 Task: Search one way flight ticket for 2 adults, 2 children, 2 infants in seat in first from Owensboro: Owensborodaviess County Regional Airport to Rockford: Chicago Rockford International Airport(was Northwest Chicagoland Regional Airport At Rockford) on 5-1-2023. Choice of flights is Delta. Number of bags: 2 checked bags. Price is upto 76000. Outbound departure time preference is 18:00.
Action: Mouse moved to (207, 299)
Screenshot: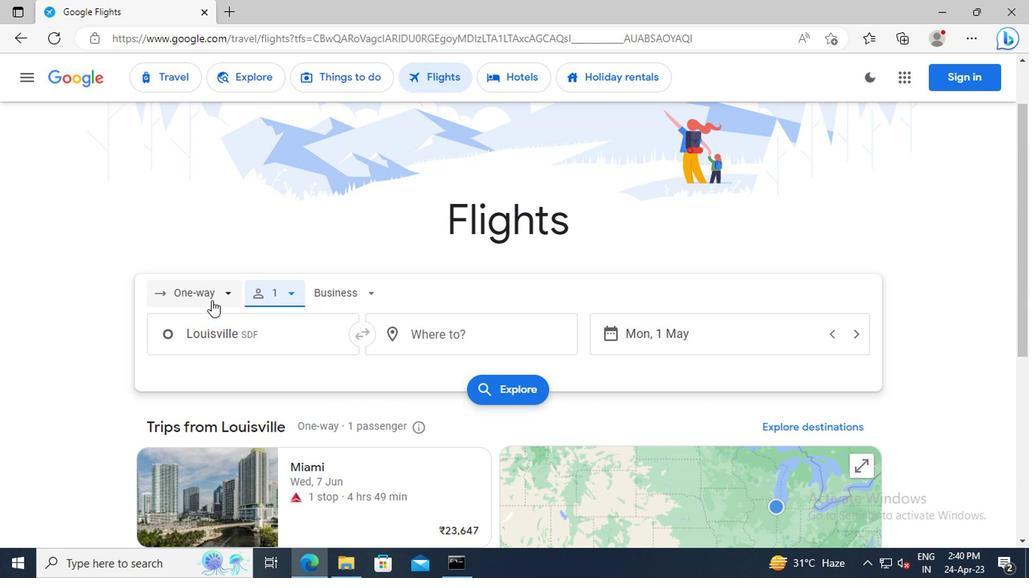 
Action: Mouse pressed left at (207, 299)
Screenshot: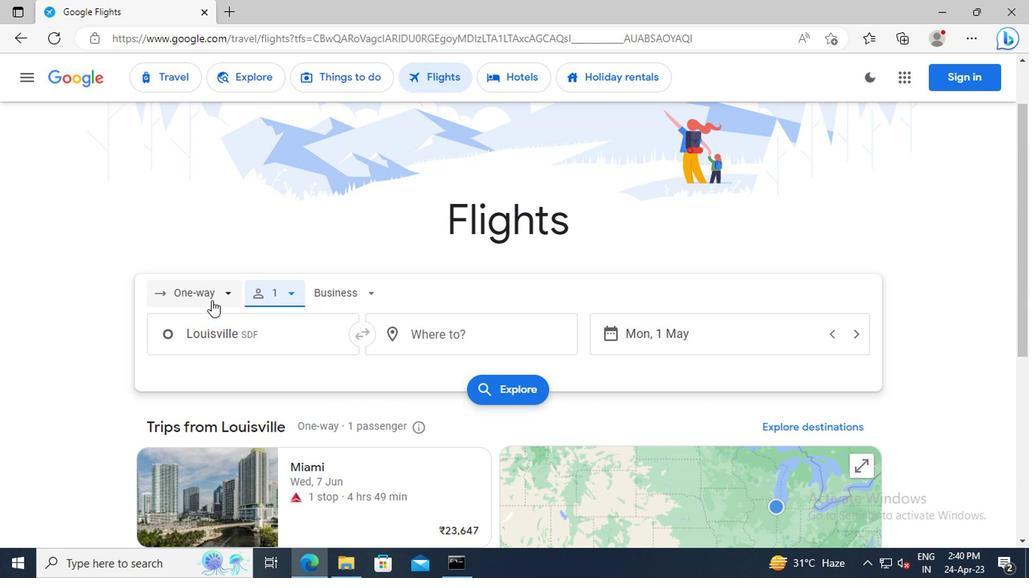 
Action: Mouse moved to (207, 367)
Screenshot: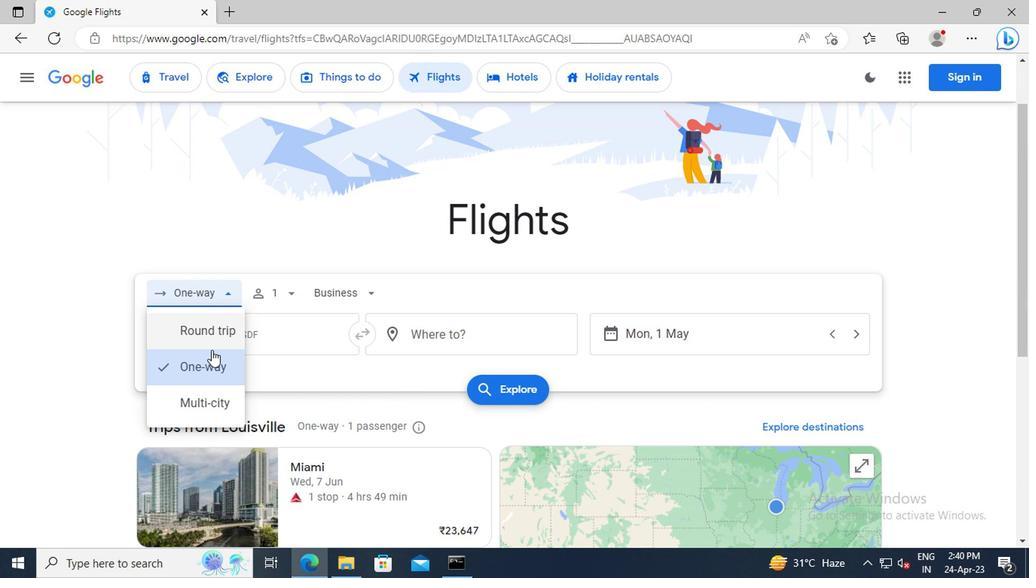 
Action: Mouse pressed left at (207, 367)
Screenshot: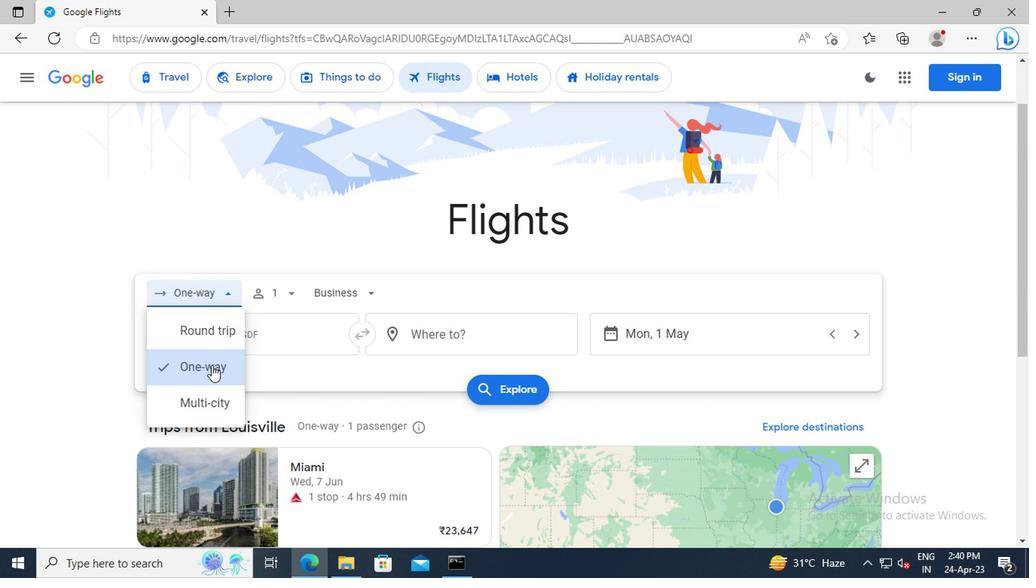
Action: Mouse moved to (284, 292)
Screenshot: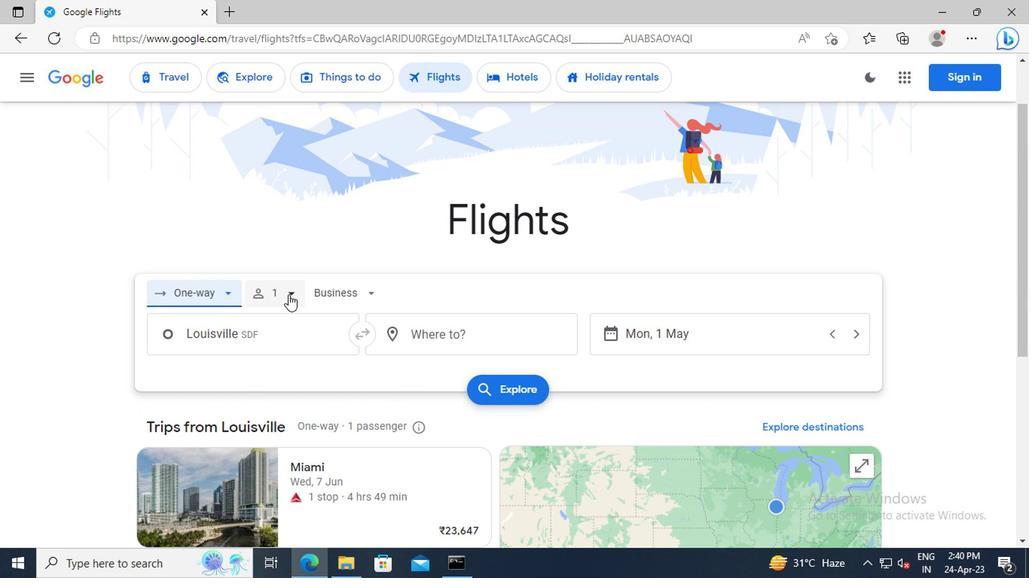 
Action: Mouse pressed left at (284, 292)
Screenshot: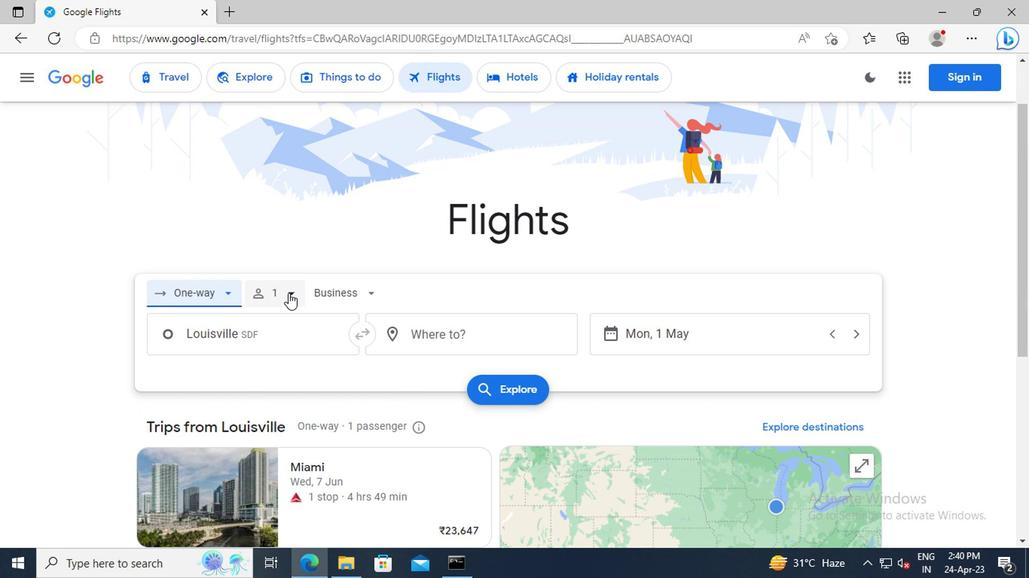 
Action: Mouse moved to (405, 334)
Screenshot: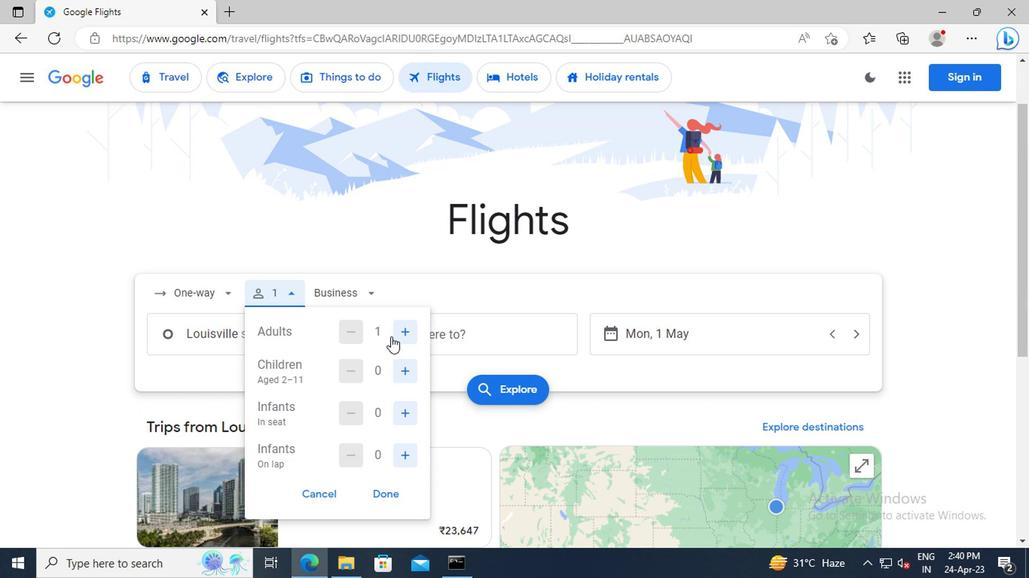 
Action: Mouse pressed left at (405, 334)
Screenshot: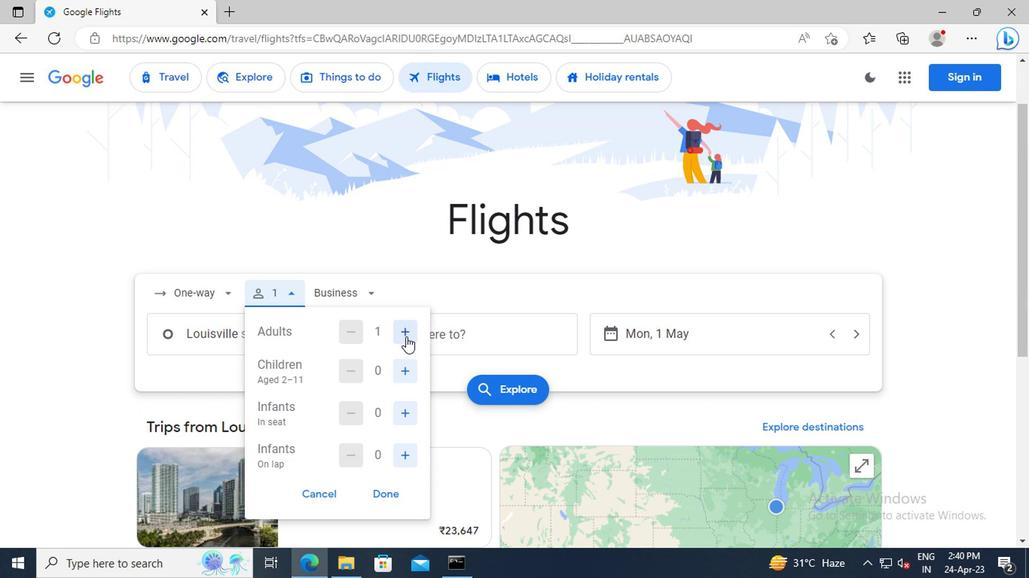 
Action: Mouse moved to (407, 368)
Screenshot: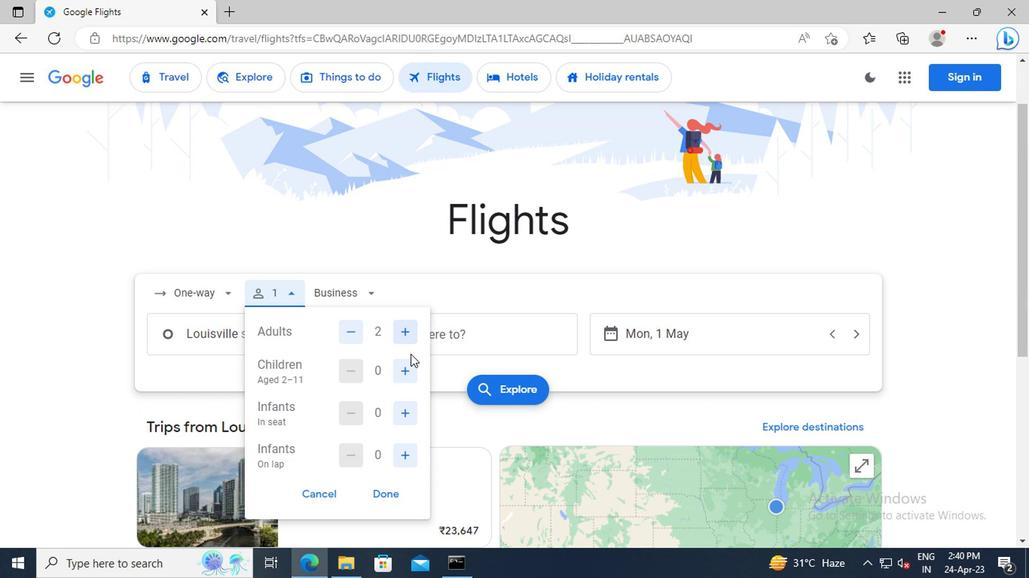 
Action: Mouse pressed left at (407, 368)
Screenshot: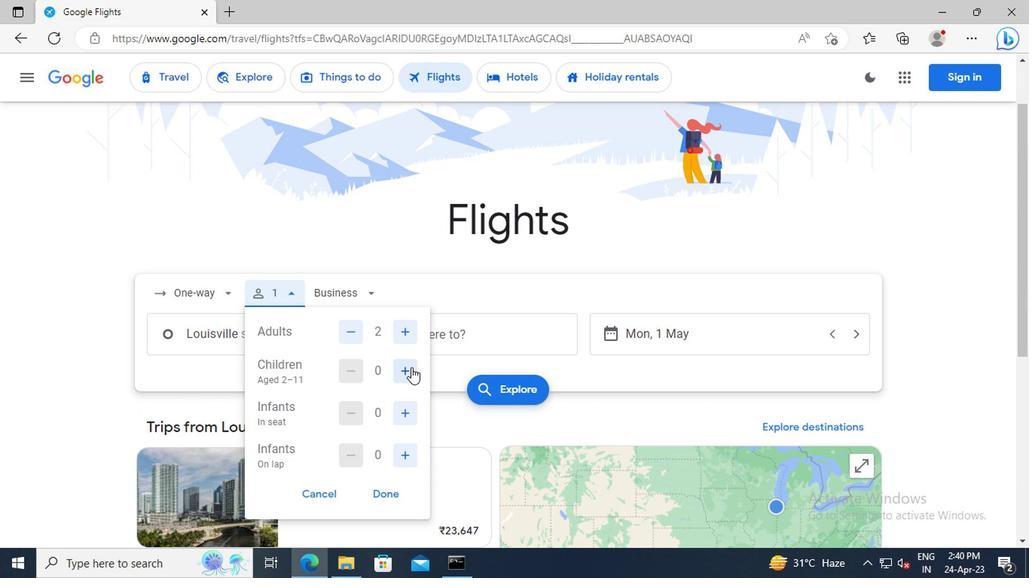 
Action: Mouse pressed left at (407, 368)
Screenshot: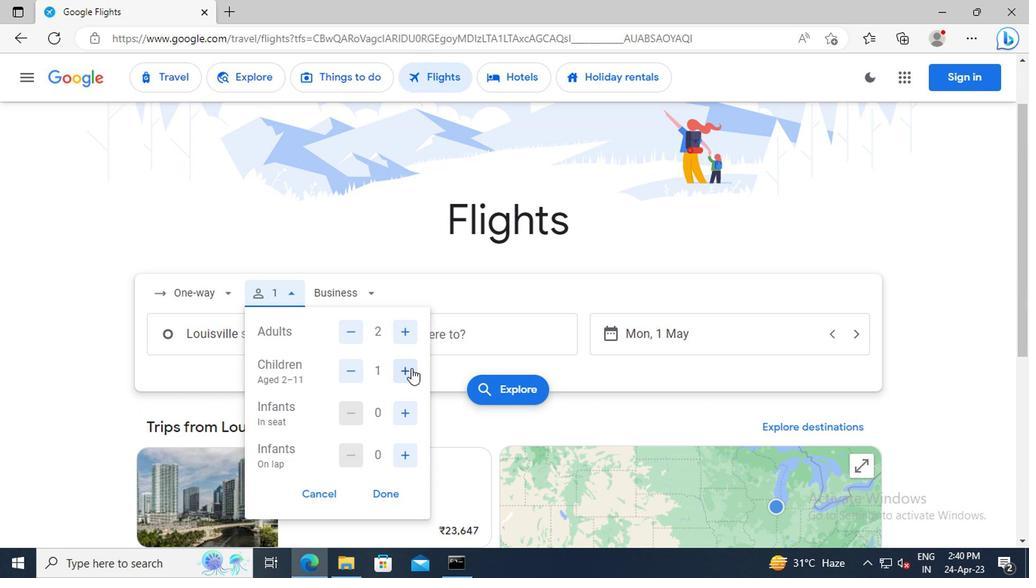 
Action: Mouse moved to (398, 410)
Screenshot: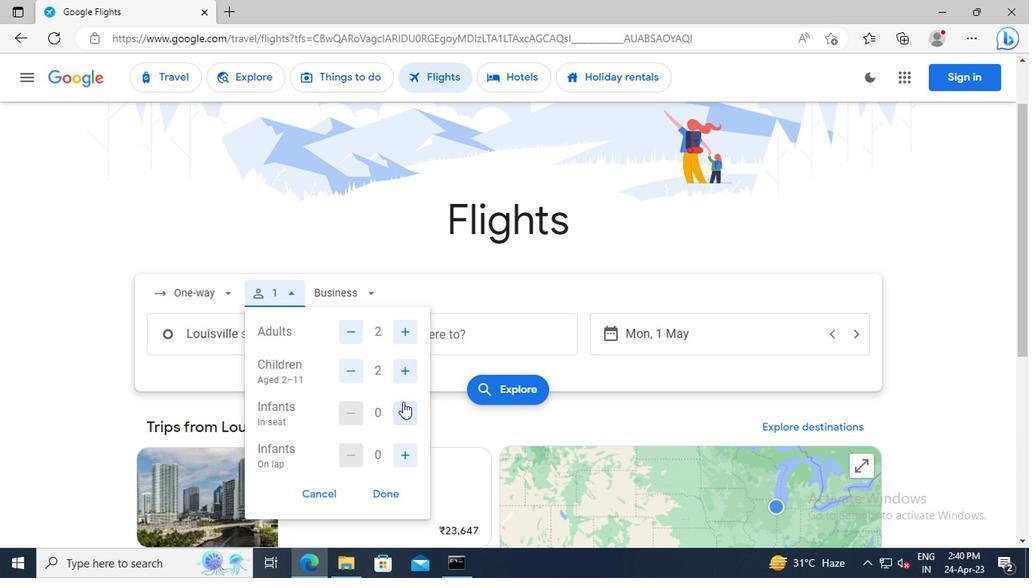 
Action: Mouse pressed left at (398, 410)
Screenshot: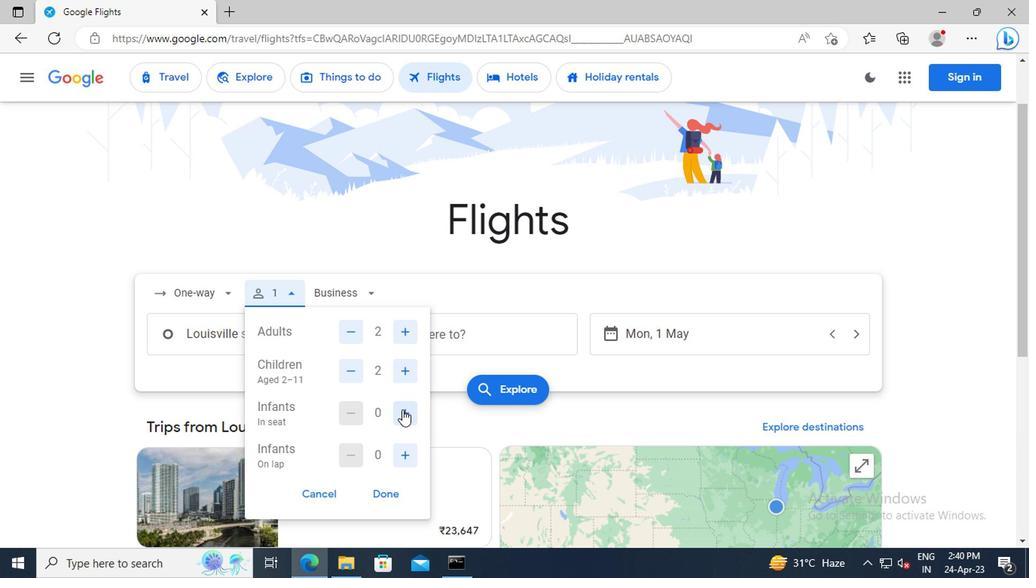 
Action: Mouse pressed left at (398, 410)
Screenshot: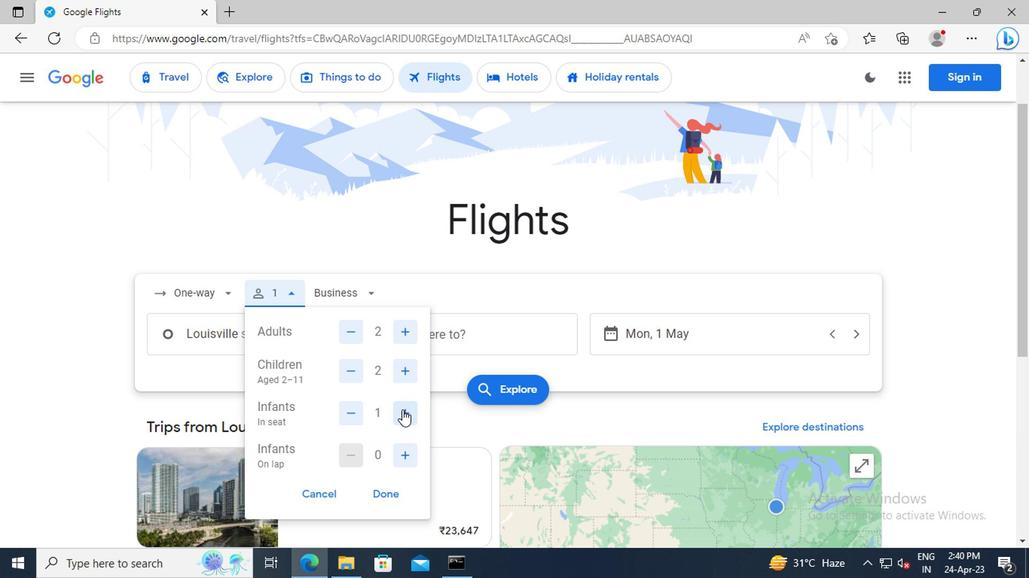 
Action: Mouse moved to (377, 494)
Screenshot: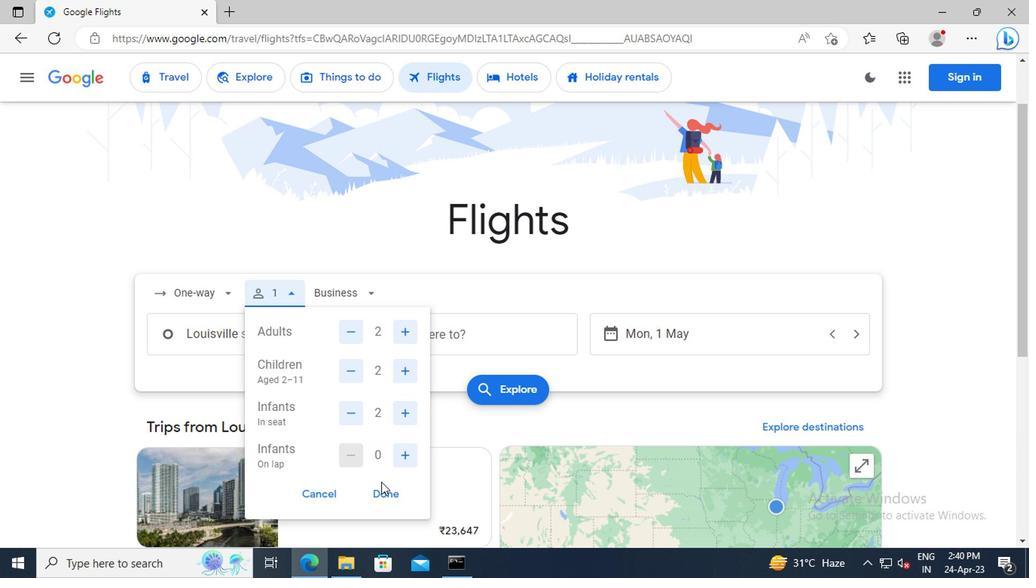
Action: Mouse pressed left at (377, 494)
Screenshot: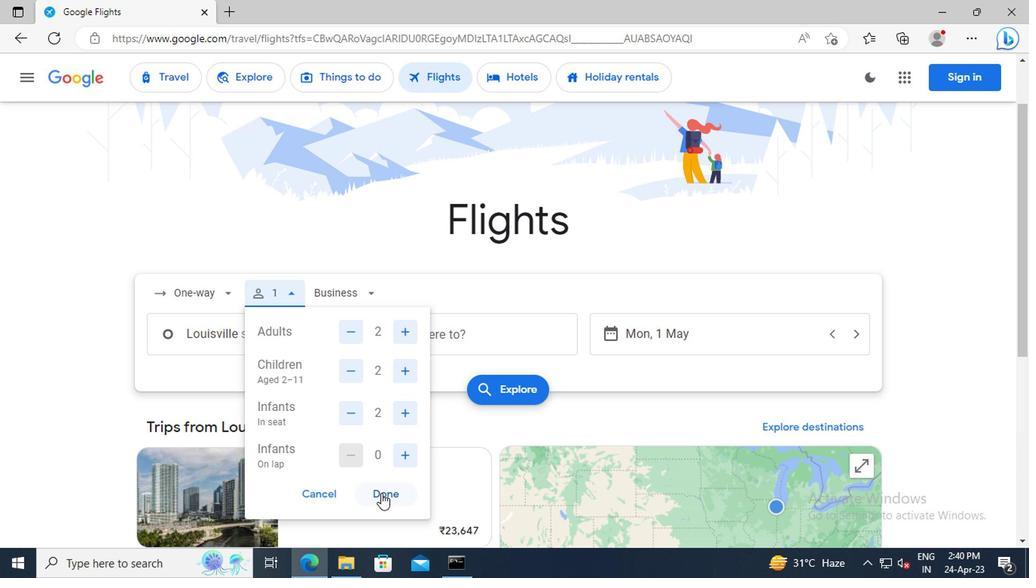 
Action: Mouse moved to (357, 294)
Screenshot: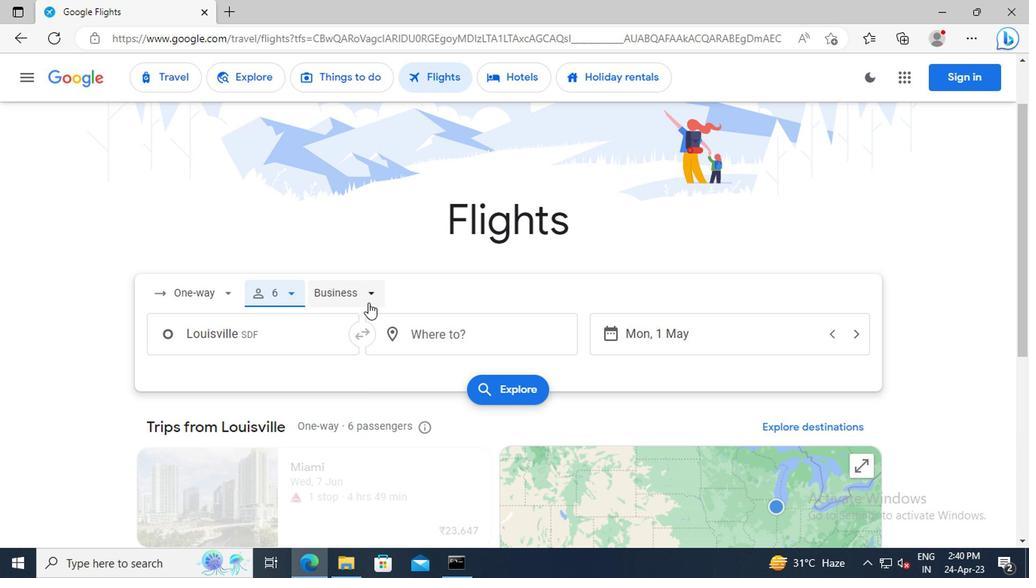 
Action: Mouse pressed left at (357, 294)
Screenshot: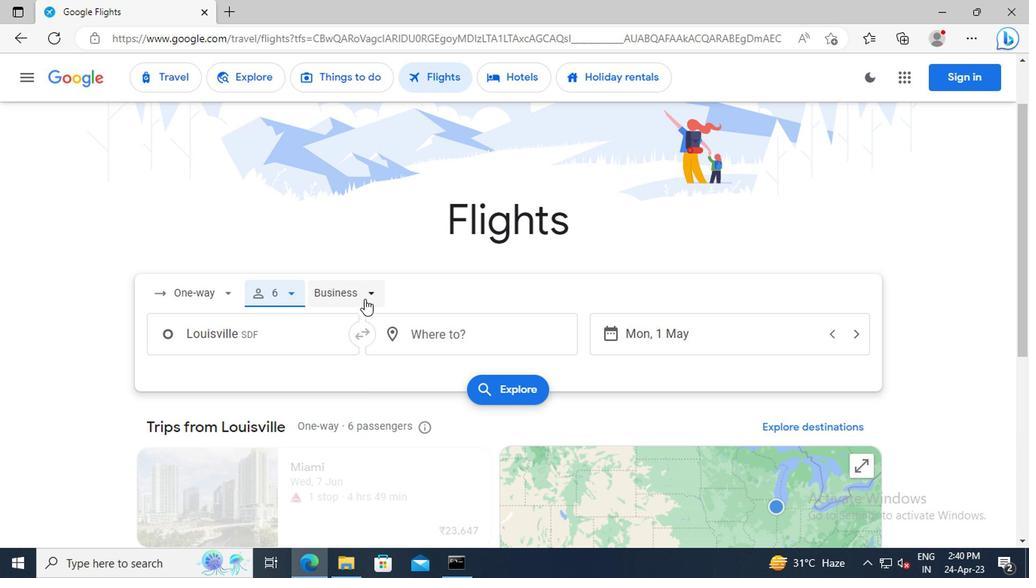 
Action: Mouse moved to (363, 437)
Screenshot: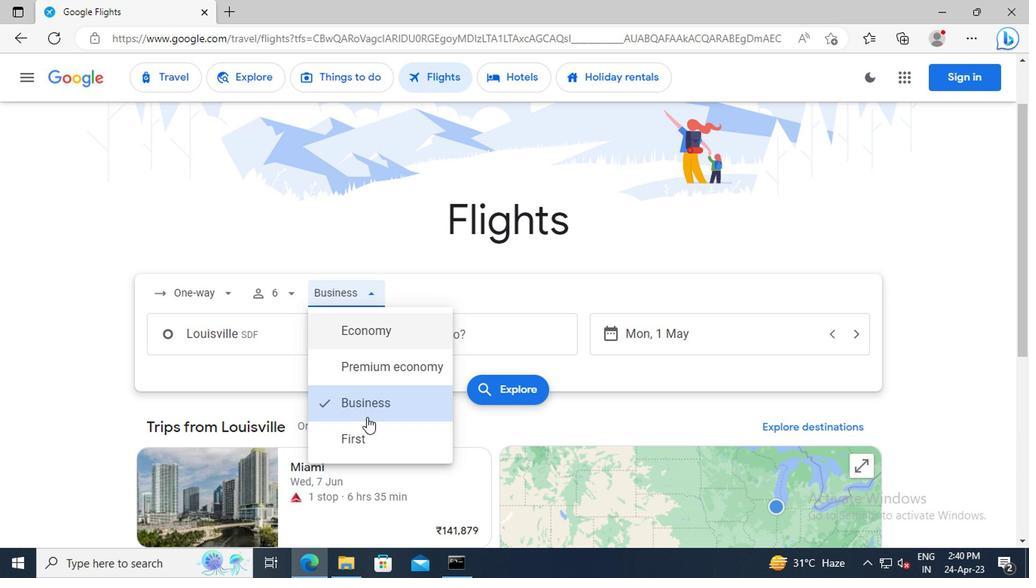 
Action: Mouse pressed left at (363, 437)
Screenshot: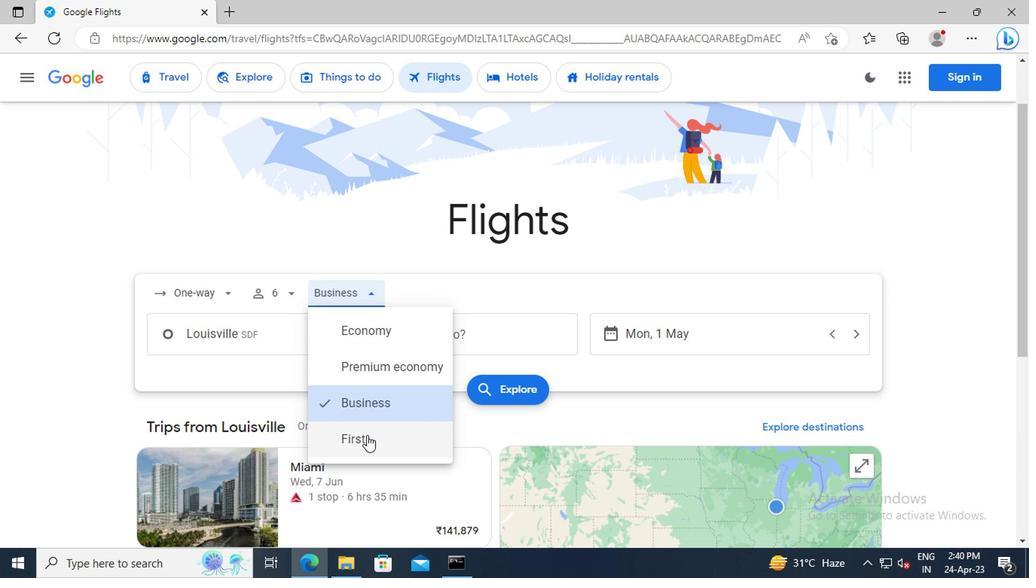 
Action: Mouse moved to (271, 339)
Screenshot: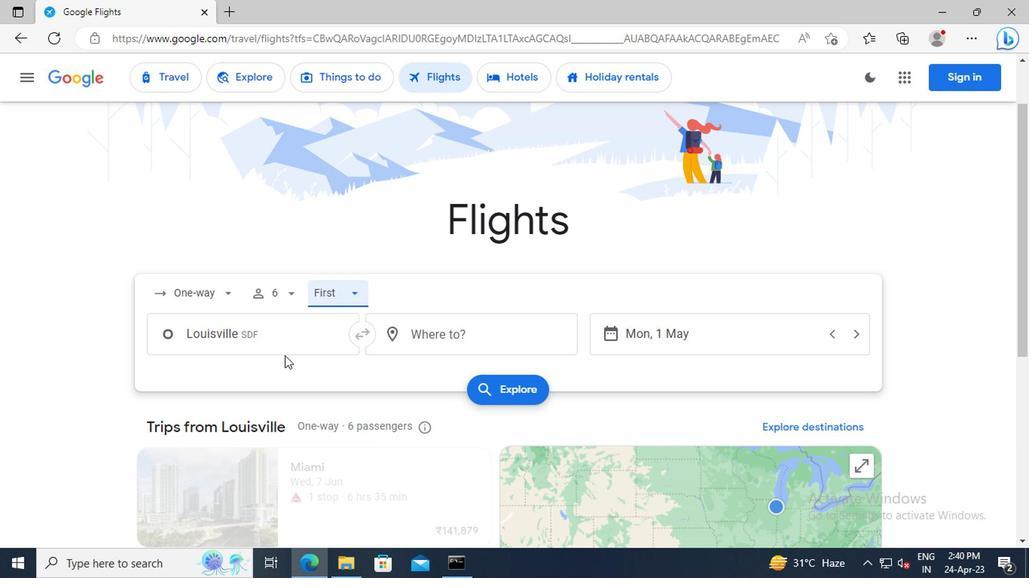 
Action: Mouse pressed left at (271, 339)
Screenshot: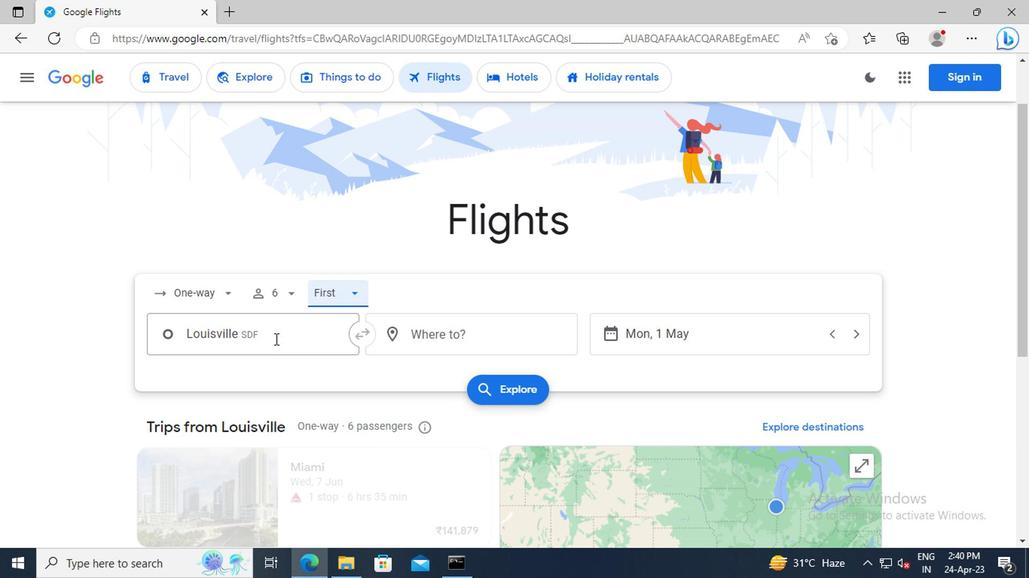 
Action: Key pressed <Key.shift>OWENSBORODAVIESS<Key.space>
Screenshot: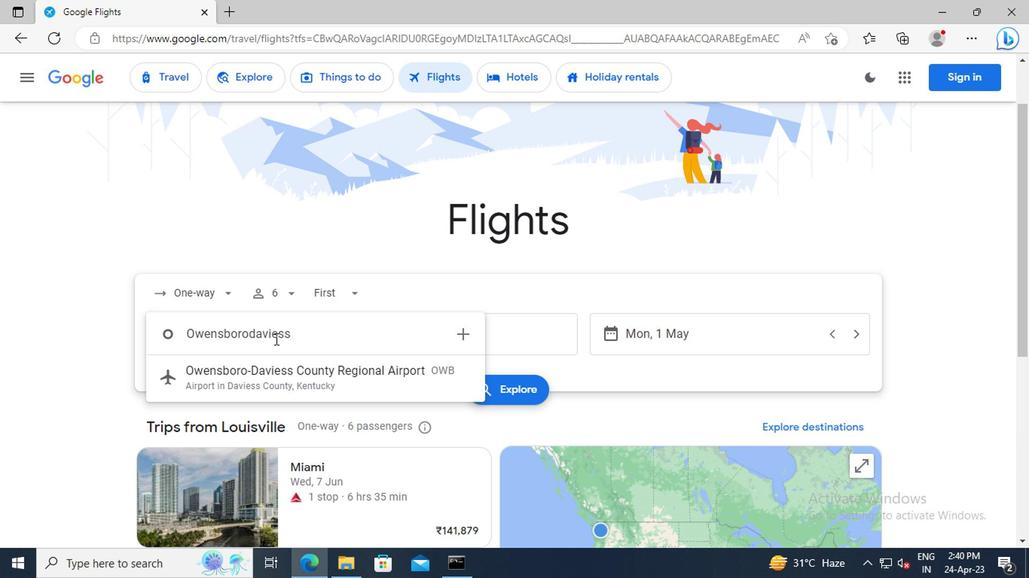 
Action: Mouse moved to (281, 376)
Screenshot: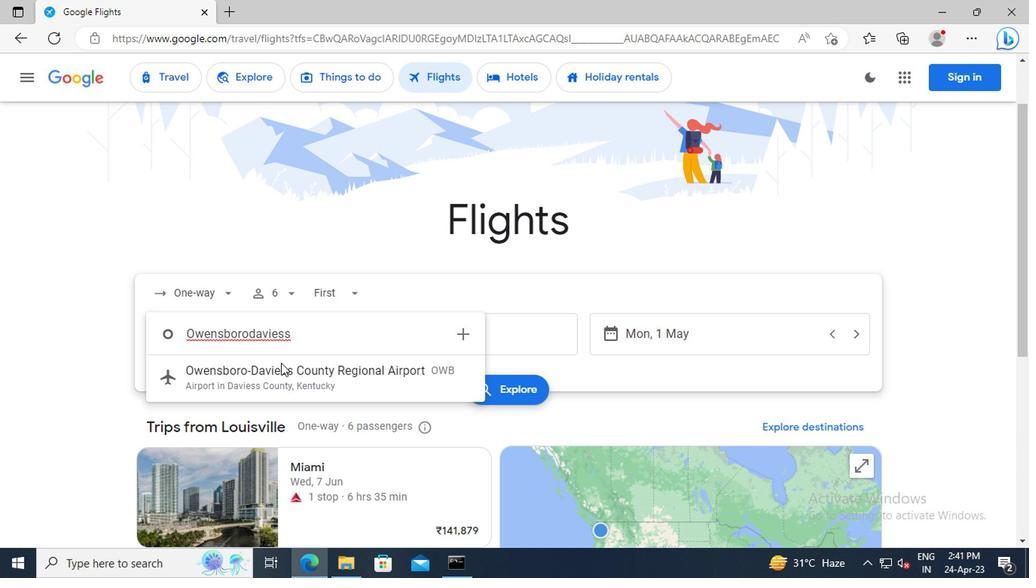 
Action: Mouse pressed left at (281, 376)
Screenshot: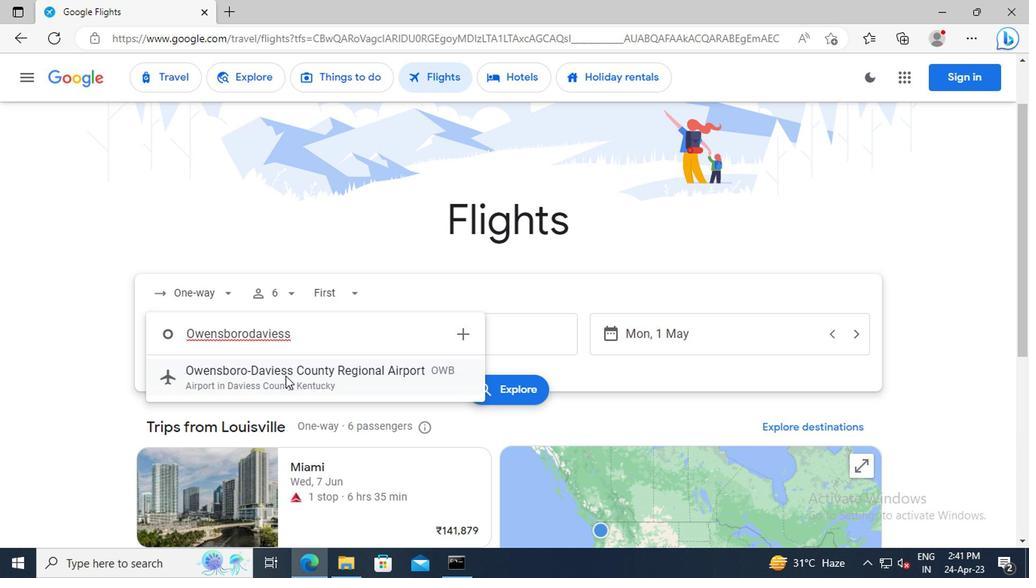 
Action: Mouse moved to (443, 339)
Screenshot: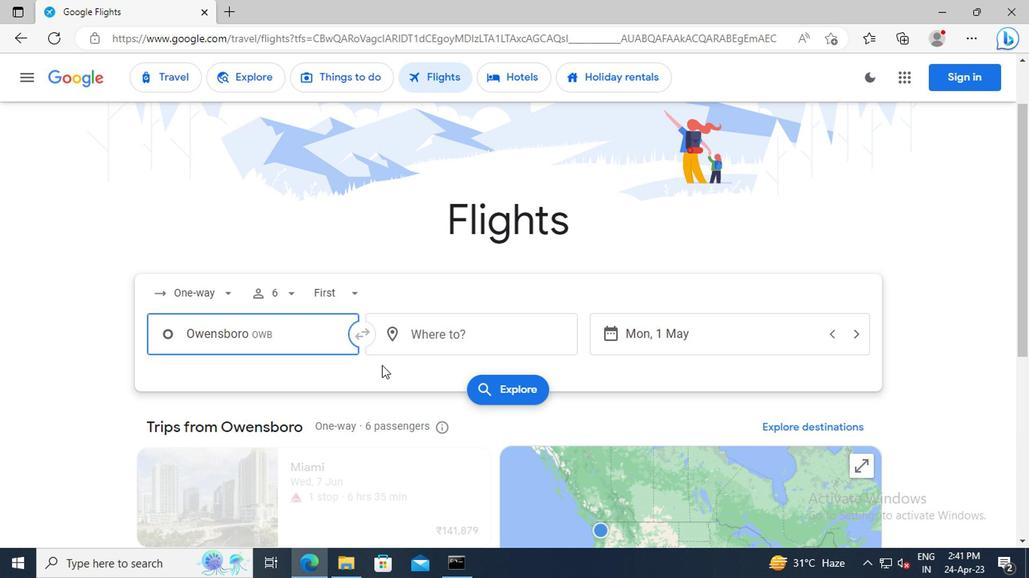 
Action: Mouse pressed left at (443, 339)
Screenshot: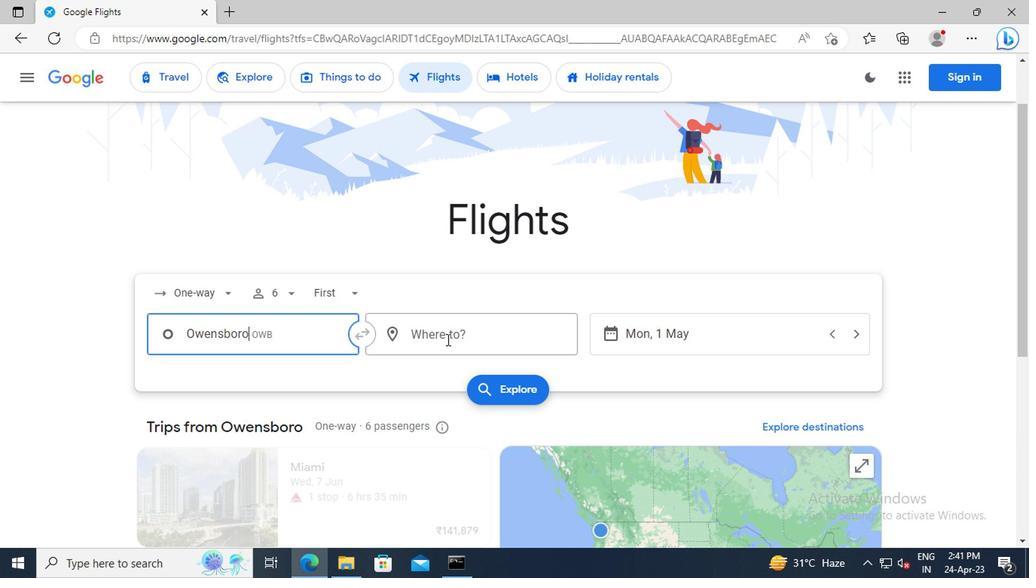 
Action: Key pressed <Key.shift>CHICAGO<Key.space><Key.shift>RO
Screenshot: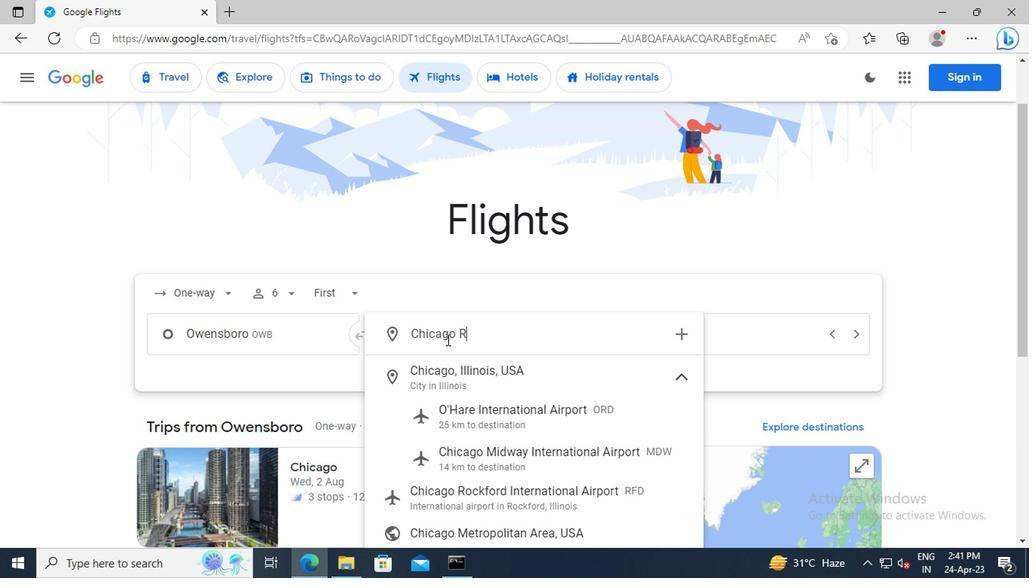 
Action: Mouse moved to (475, 380)
Screenshot: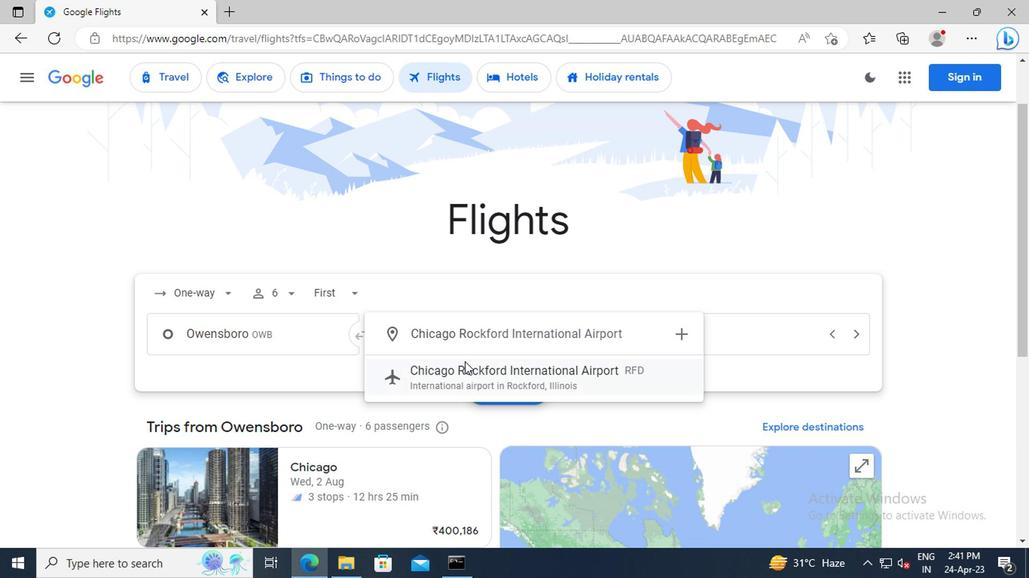 
Action: Mouse pressed left at (475, 380)
Screenshot: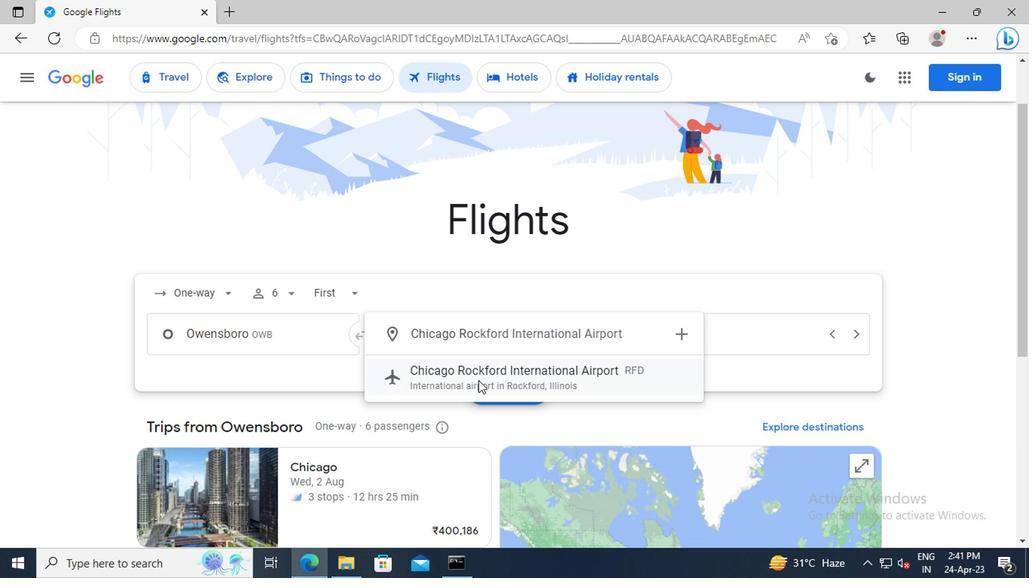 
Action: Mouse moved to (723, 342)
Screenshot: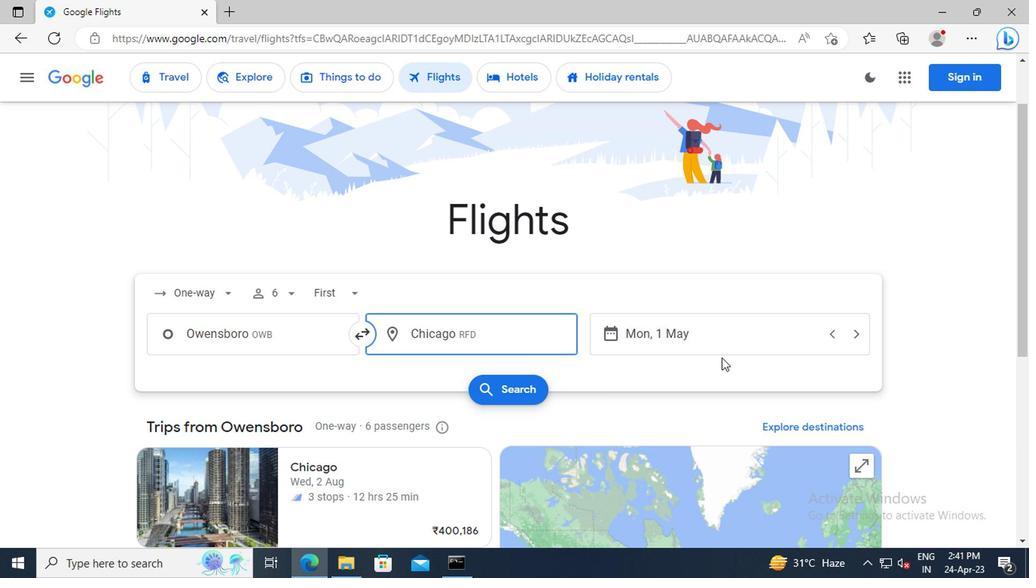 
Action: Mouse pressed left at (723, 342)
Screenshot: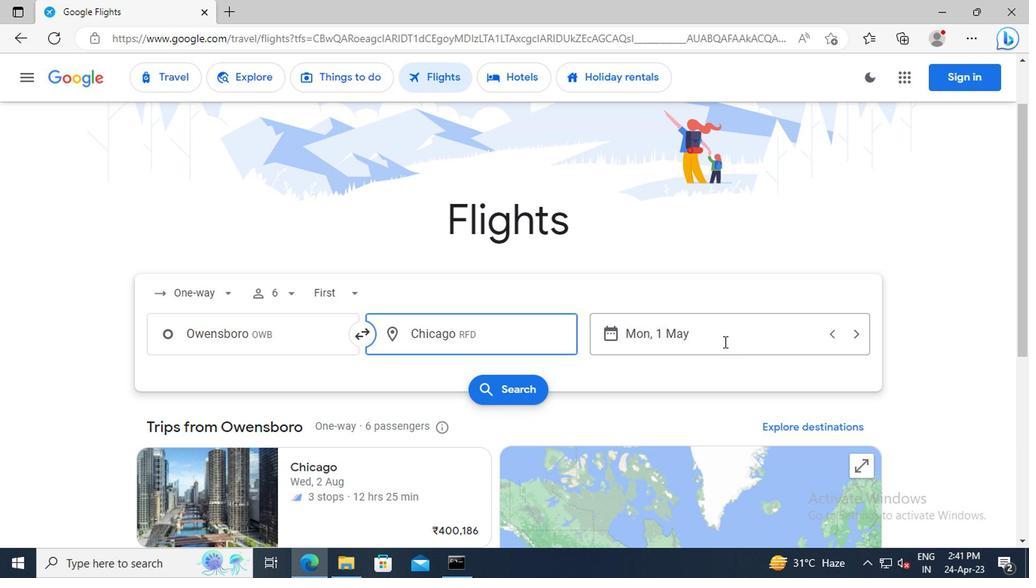 
Action: Key pressed 1<Key.space>MAY<Key.enter>
Screenshot: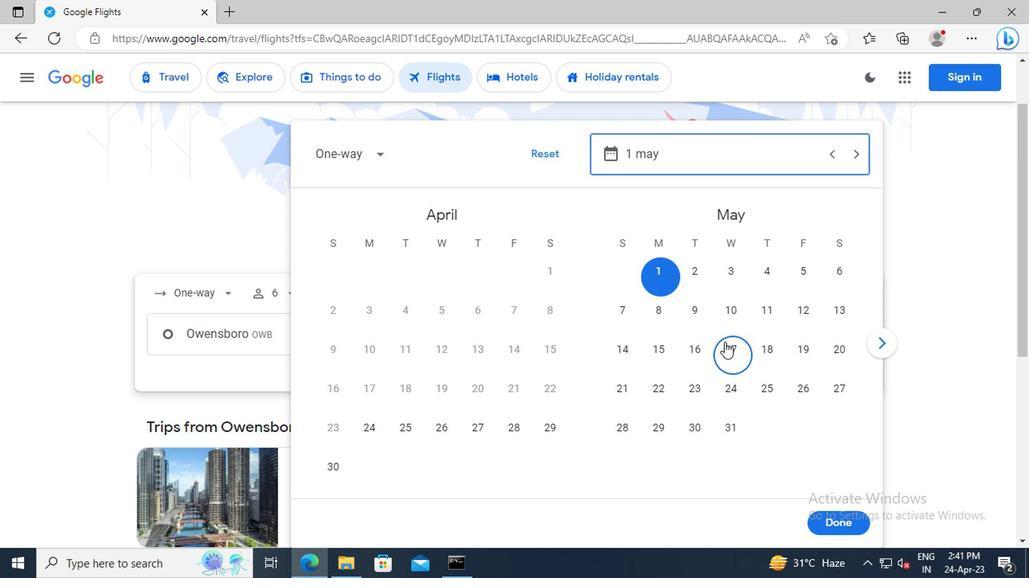 
Action: Mouse moved to (835, 518)
Screenshot: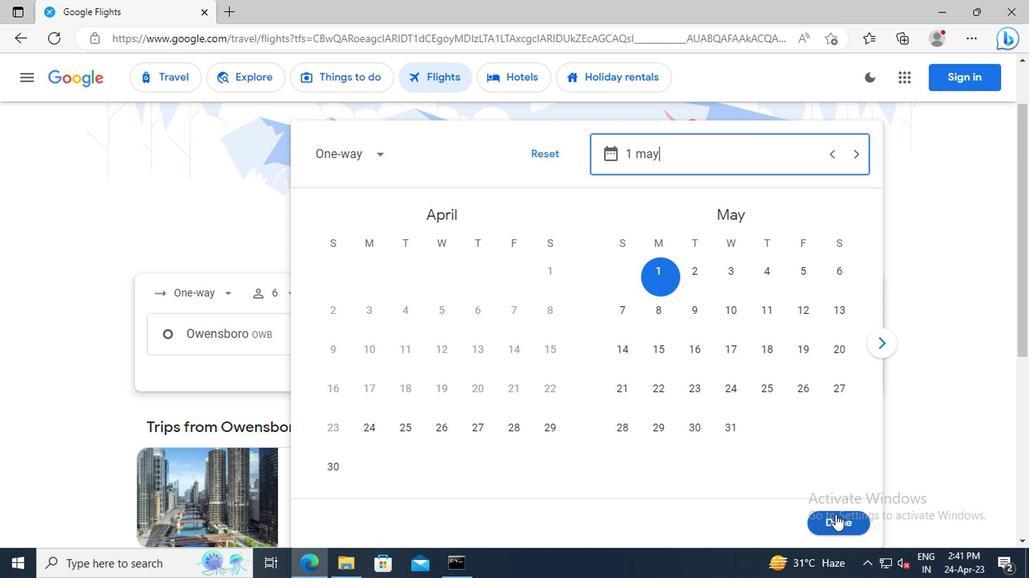 
Action: Mouse pressed left at (835, 518)
Screenshot: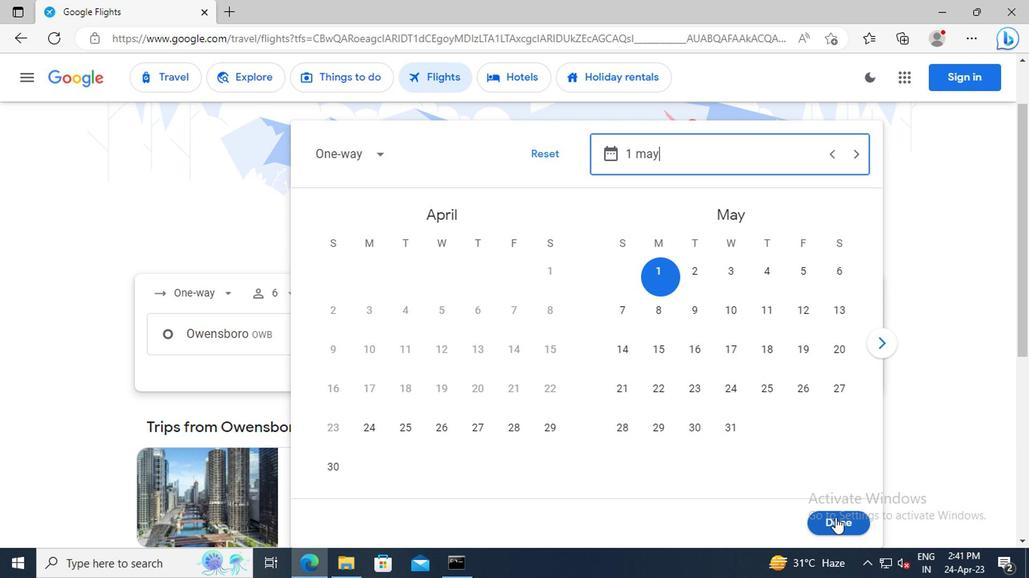 
Action: Mouse moved to (525, 394)
Screenshot: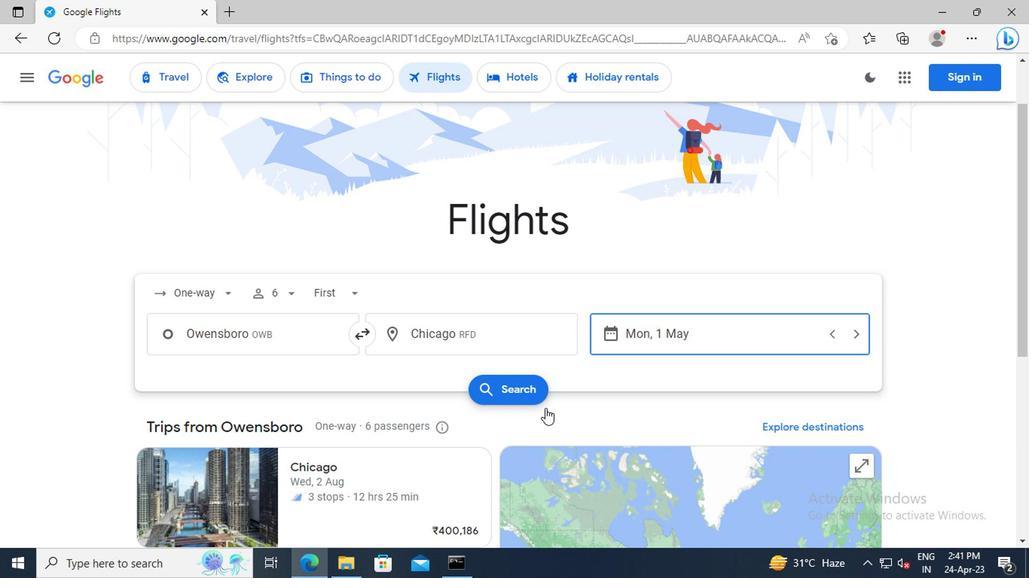 
Action: Mouse pressed left at (525, 394)
Screenshot: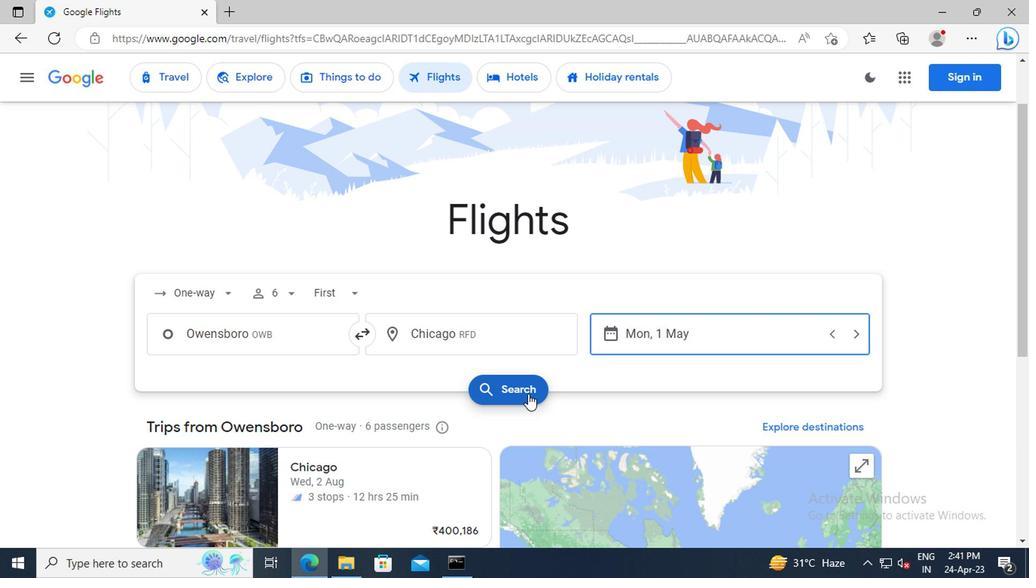 
Action: Mouse moved to (172, 216)
Screenshot: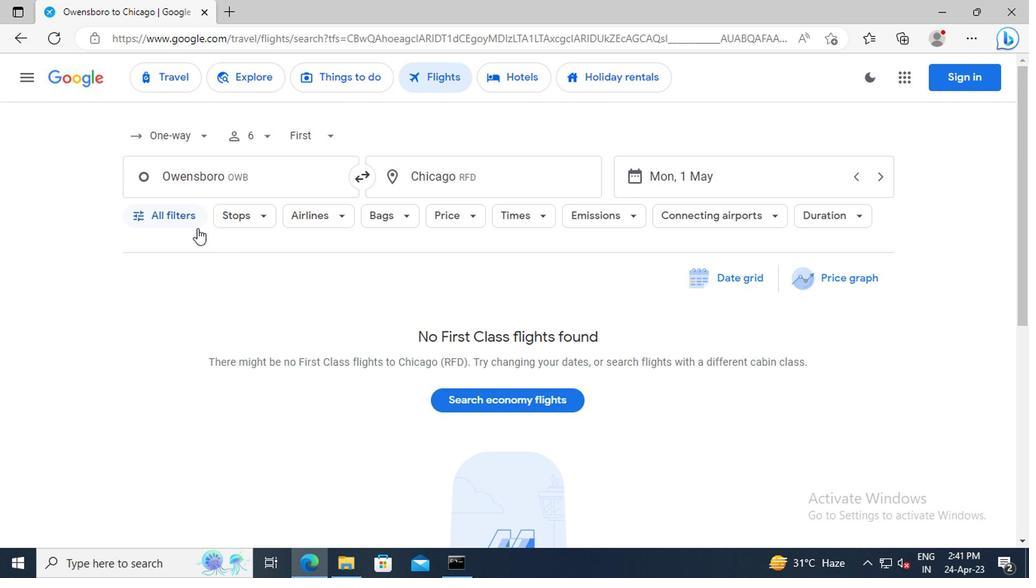 
Action: Mouse pressed left at (172, 216)
Screenshot: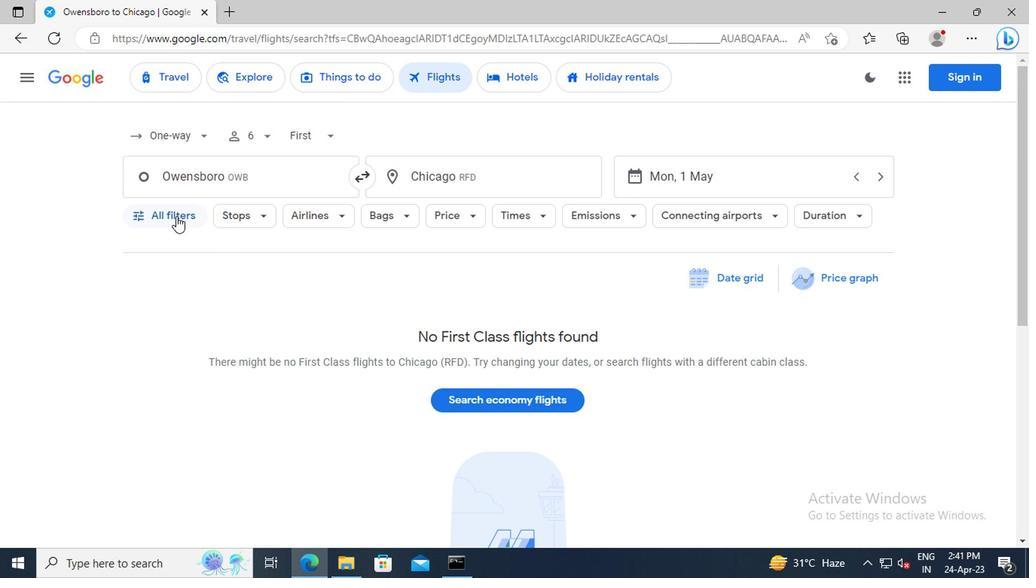 
Action: Mouse moved to (254, 332)
Screenshot: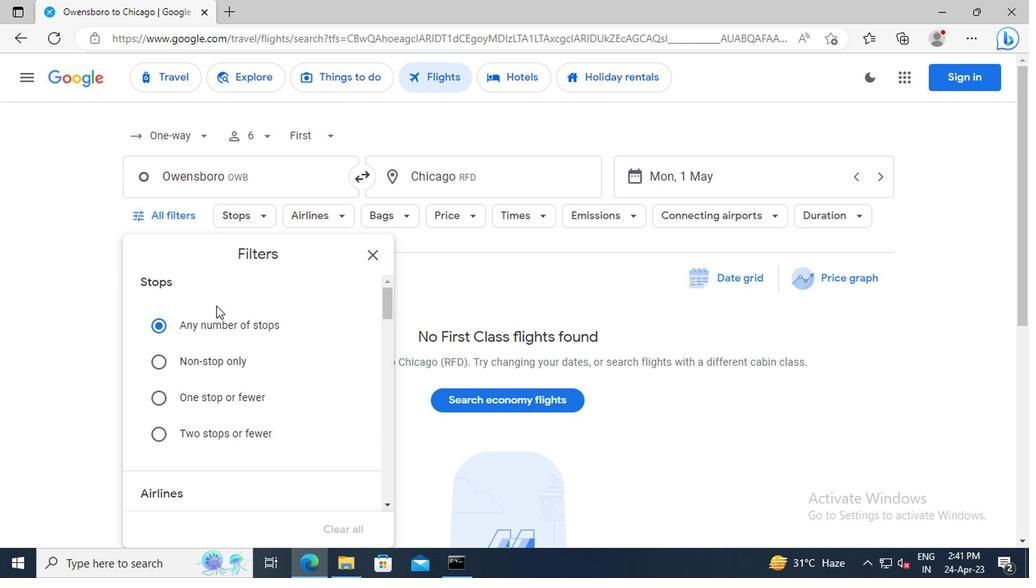 
Action: Mouse scrolled (254, 331) with delta (0, -1)
Screenshot: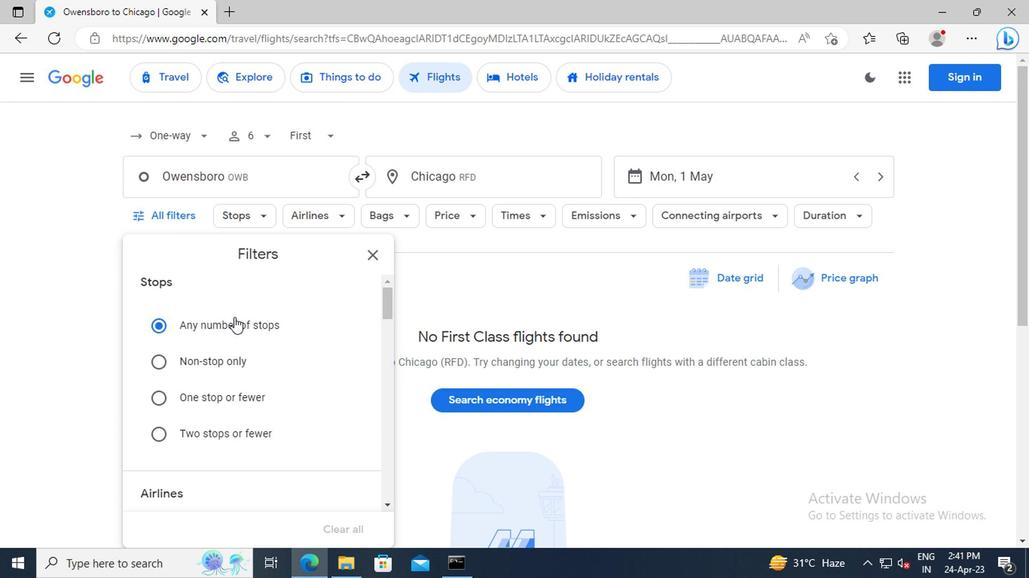 
Action: Mouse moved to (254, 332)
Screenshot: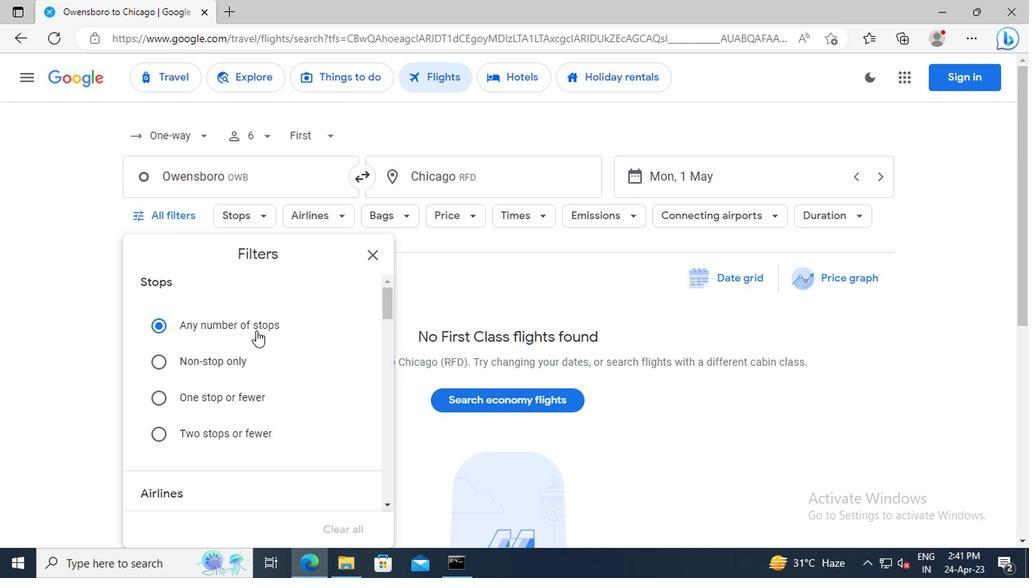 
Action: Mouse scrolled (254, 331) with delta (0, -1)
Screenshot: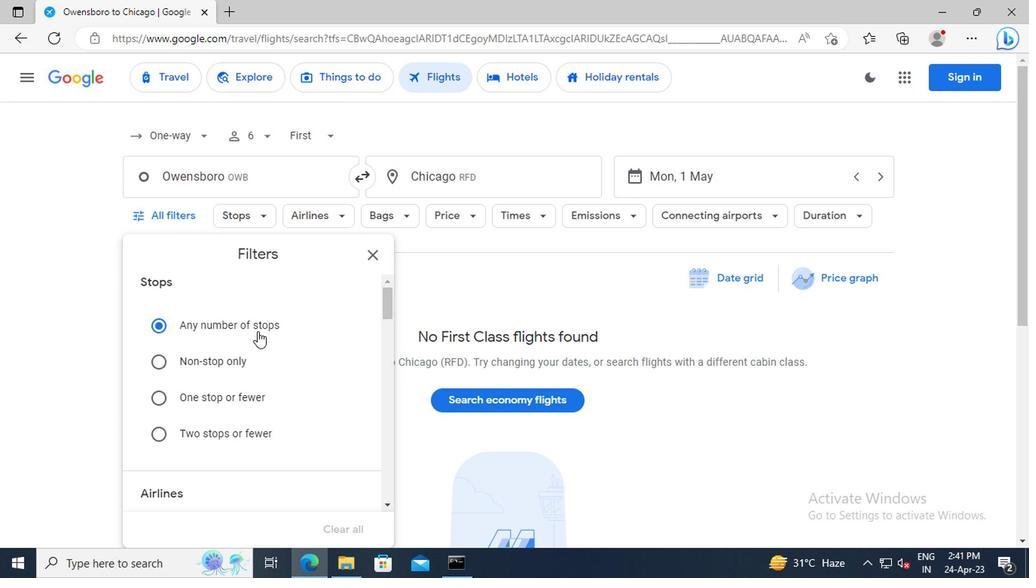 
Action: Mouse scrolled (254, 331) with delta (0, -1)
Screenshot: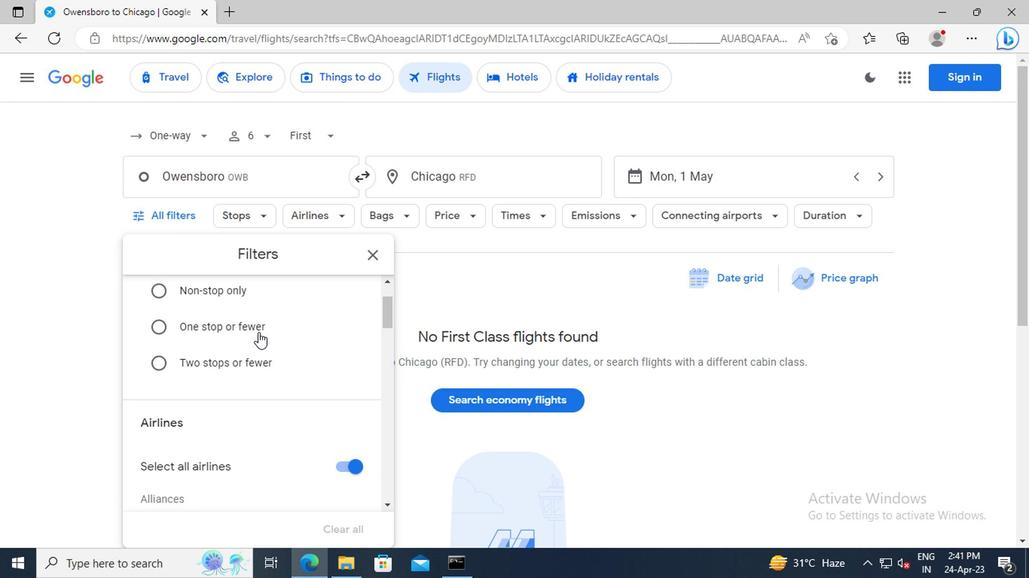 
Action: Mouse moved to (341, 429)
Screenshot: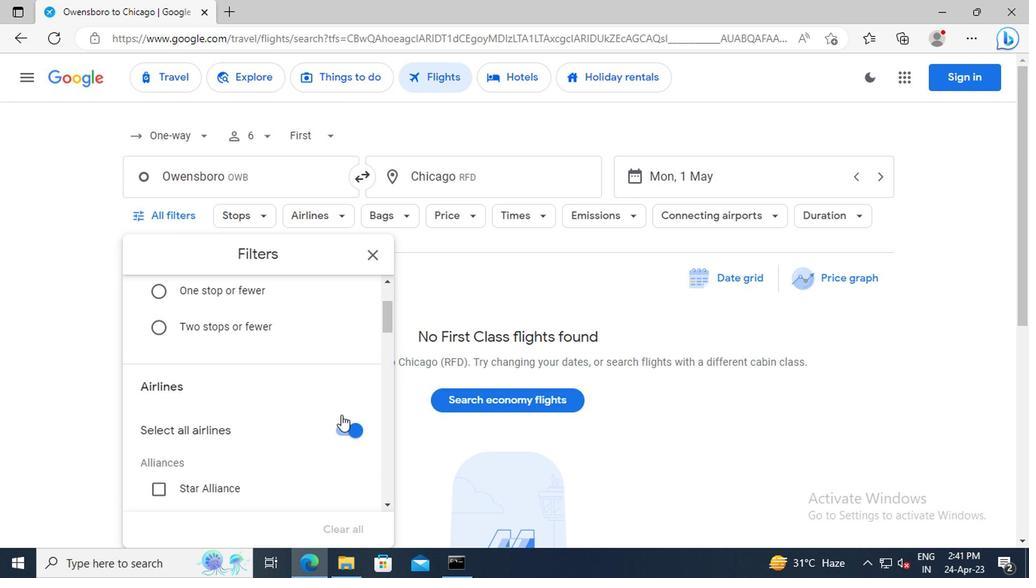 
Action: Mouse pressed left at (341, 429)
Screenshot: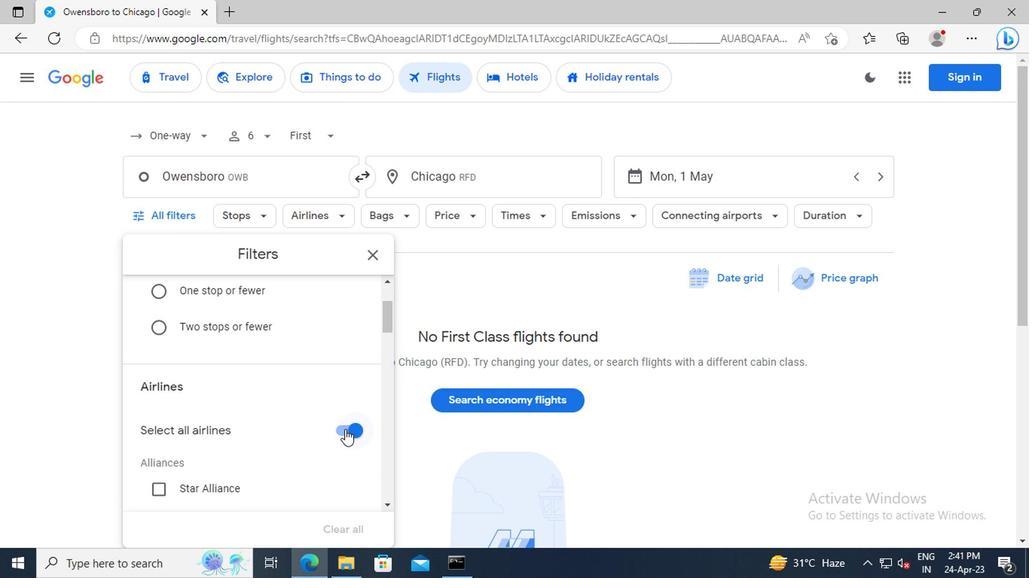 
Action: Mouse moved to (305, 389)
Screenshot: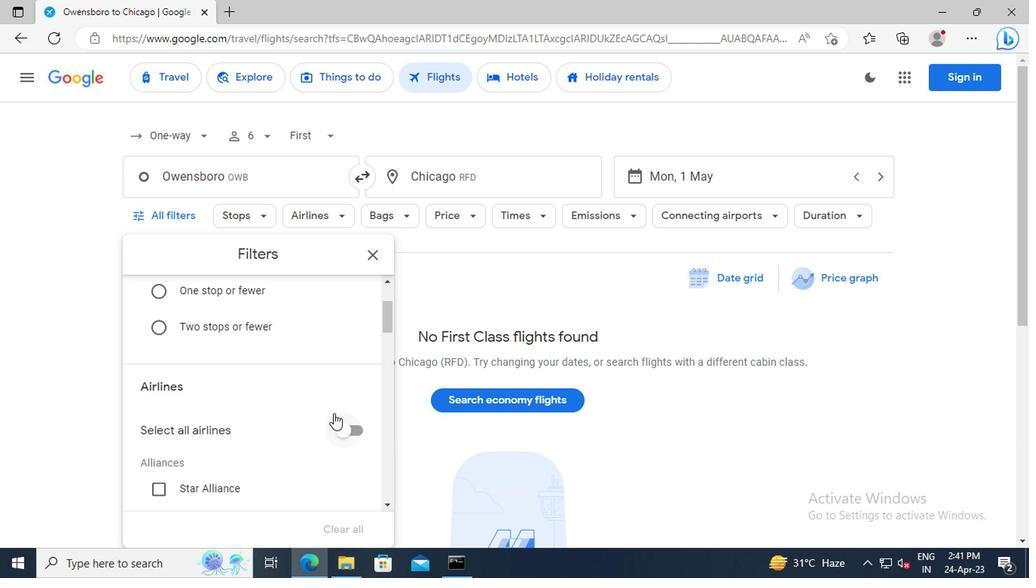 
Action: Mouse scrolled (305, 388) with delta (0, -1)
Screenshot: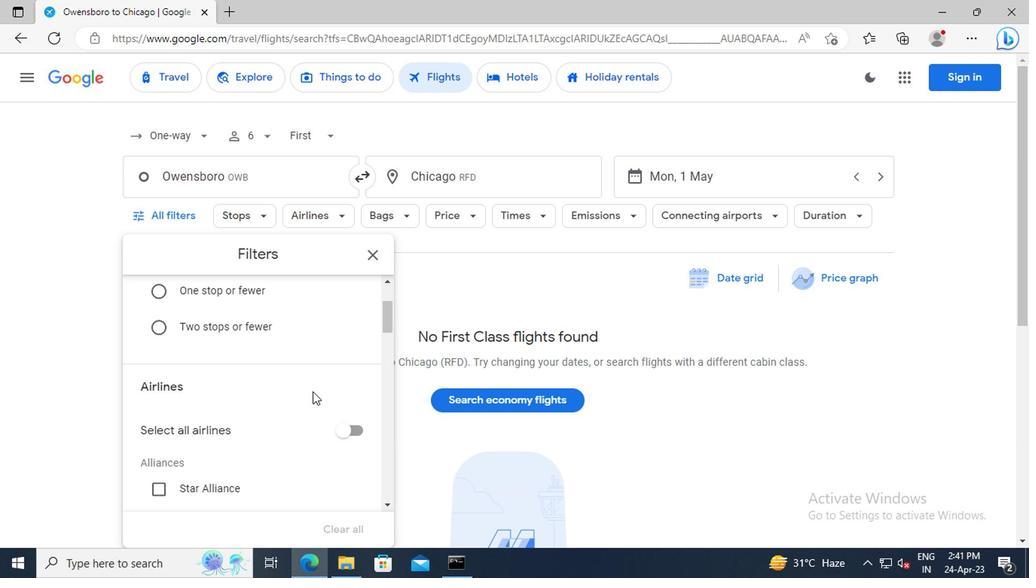 
Action: Mouse scrolled (305, 388) with delta (0, -1)
Screenshot: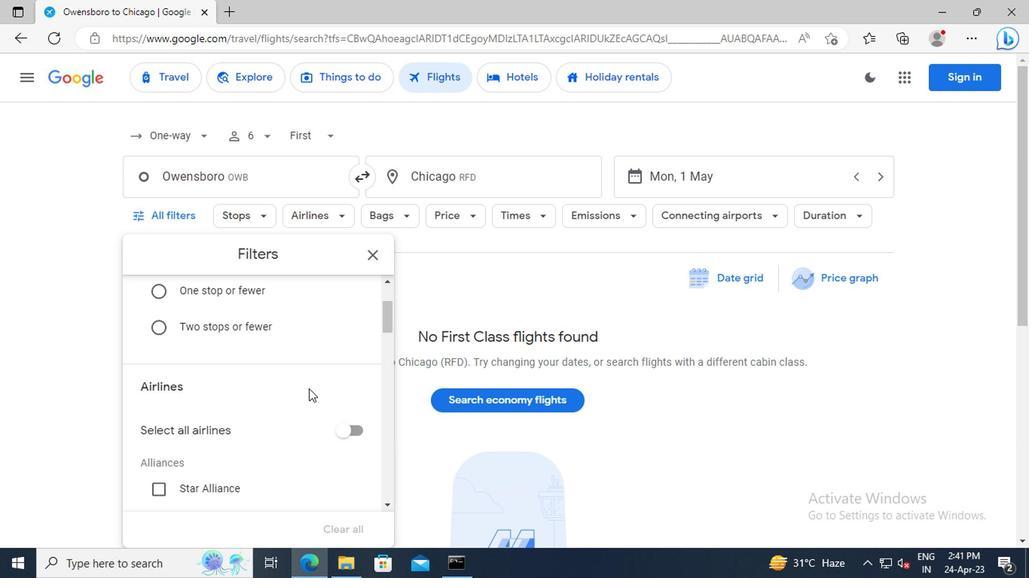 
Action: Mouse scrolled (305, 388) with delta (0, -1)
Screenshot: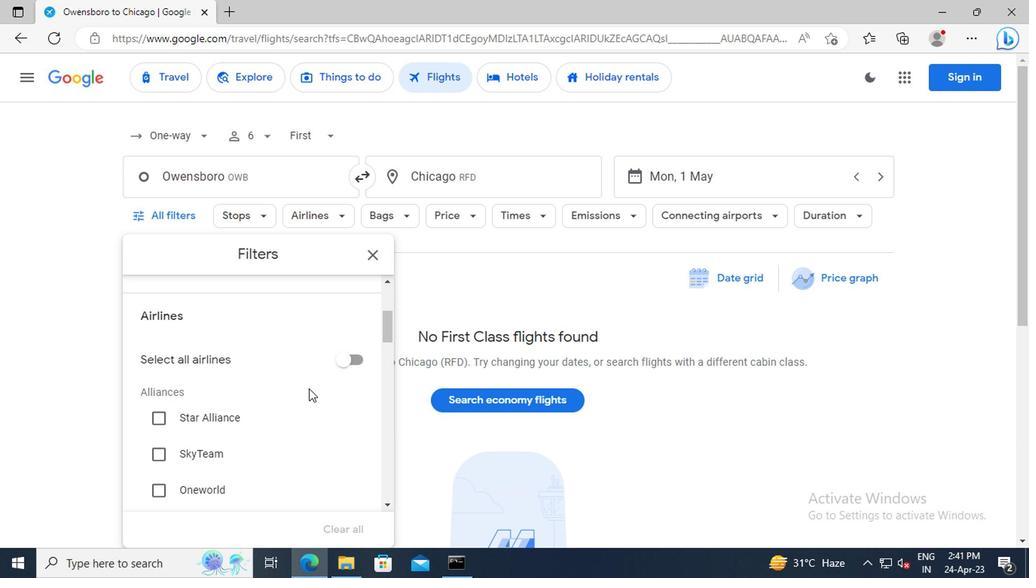 
Action: Mouse scrolled (305, 388) with delta (0, -1)
Screenshot: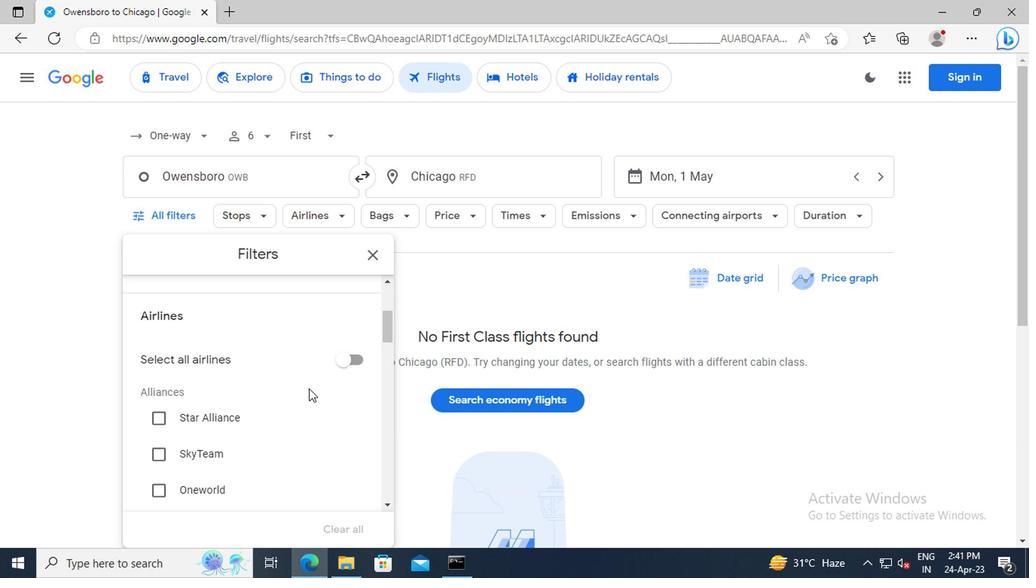 
Action: Mouse scrolled (305, 388) with delta (0, -1)
Screenshot: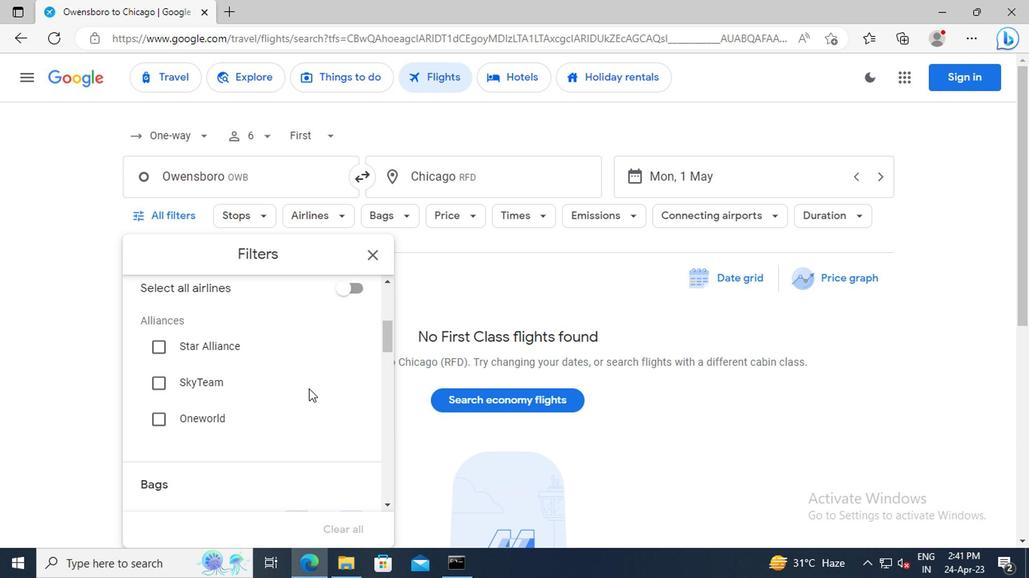
Action: Mouse scrolled (305, 388) with delta (0, -1)
Screenshot: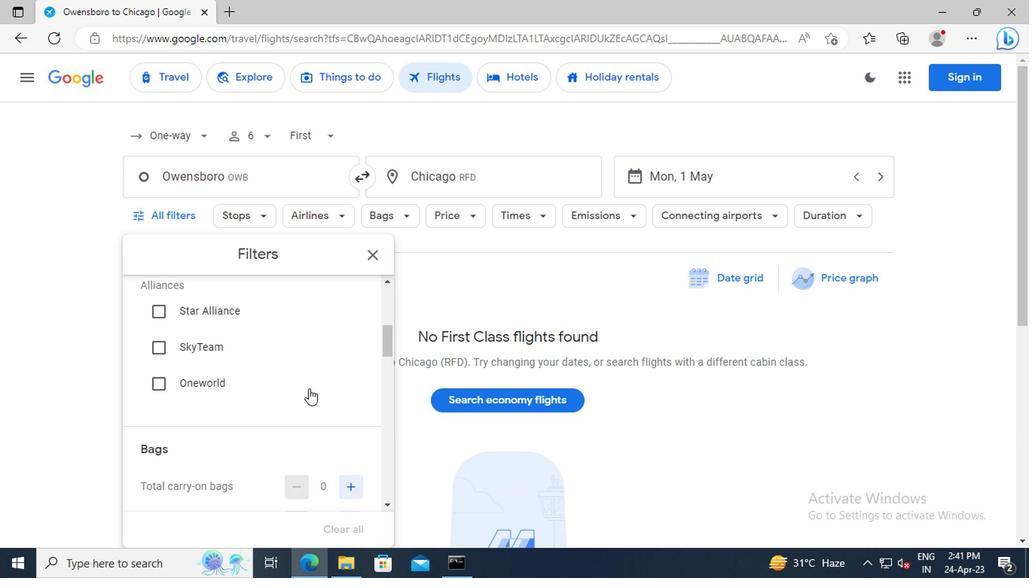 
Action: Mouse scrolled (305, 388) with delta (0, -1)
Screenshot: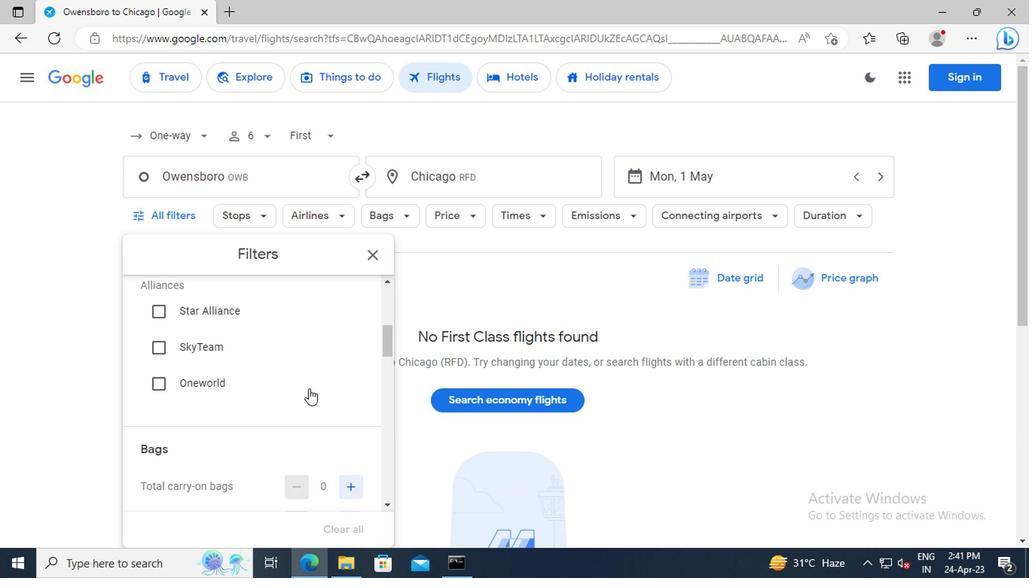 
Action: Mouse moved to (343, 447)
Screenshot: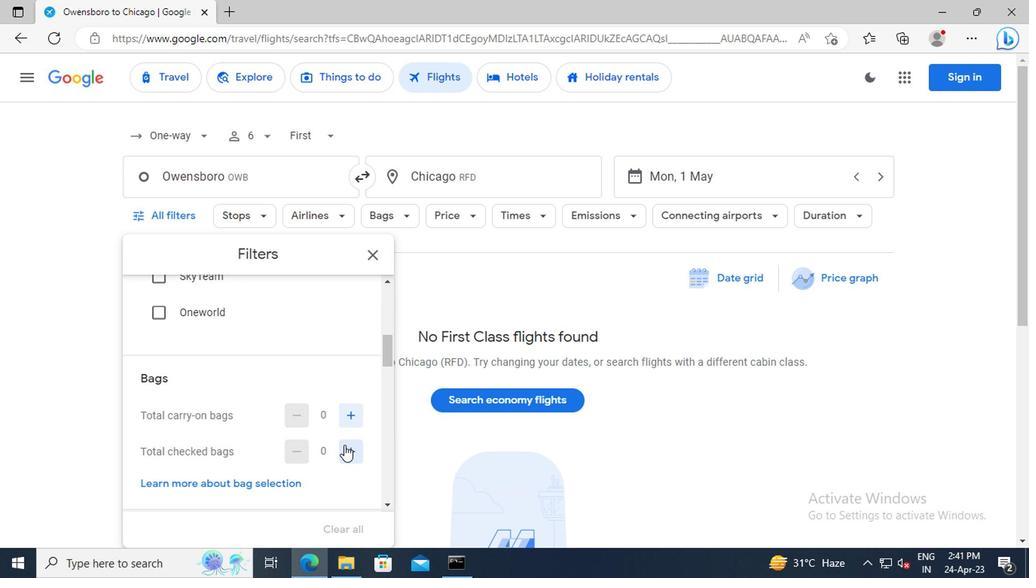 
Action: Mouse pressed left at (343, 447)
Screenshot: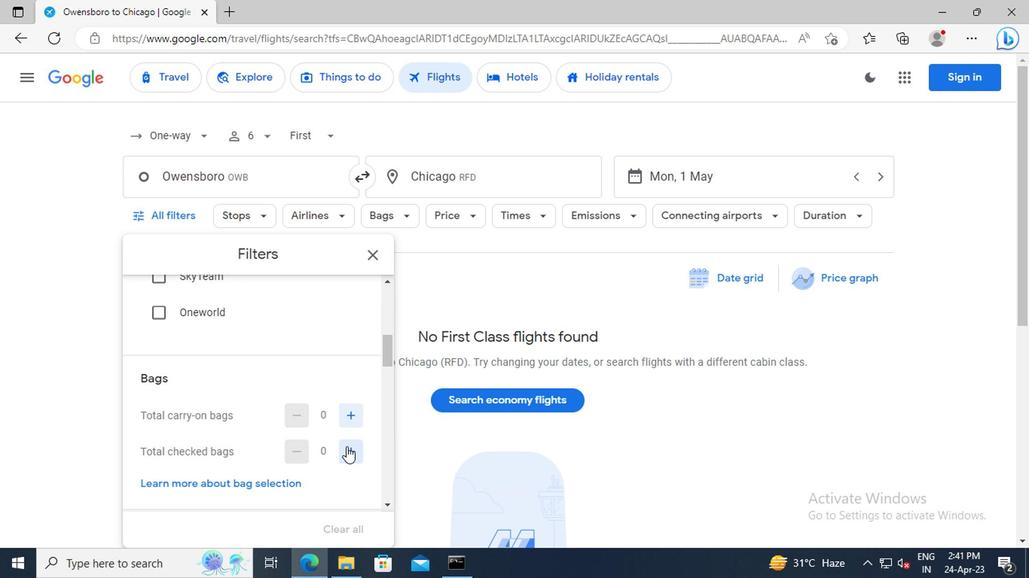 
Action: Mouse pressed left at (343, 447)
Screenshot: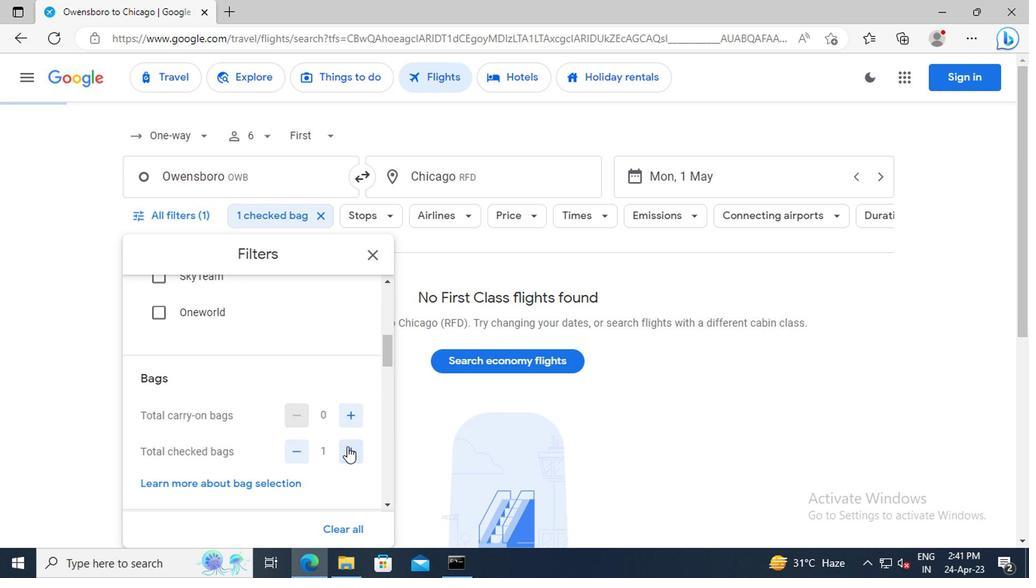 
Action: Mouse moved to (314, 407)
Screenshot: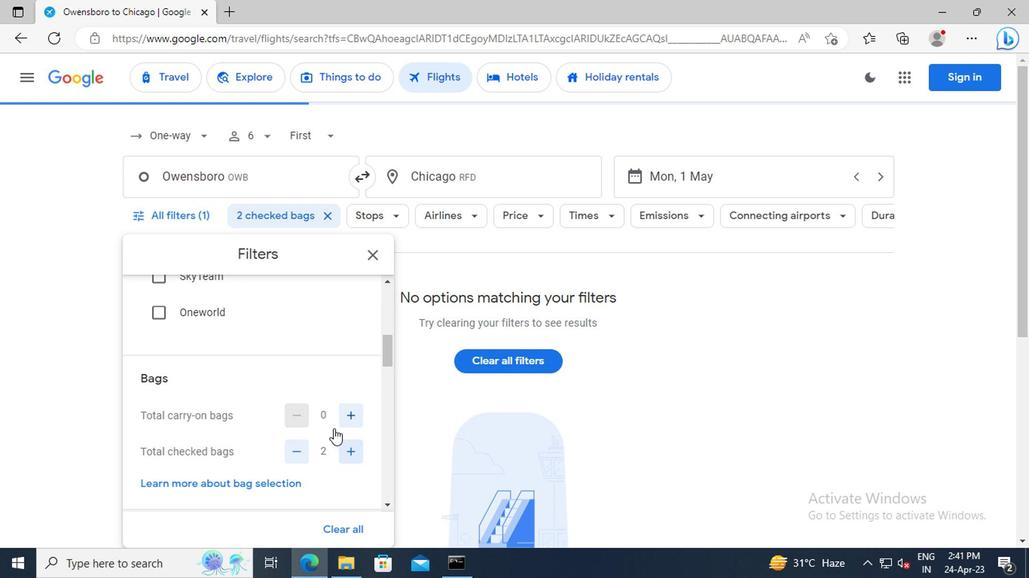 
Action: Mouse scrolled (314, 406) with delta (0, -1)
Screenshot: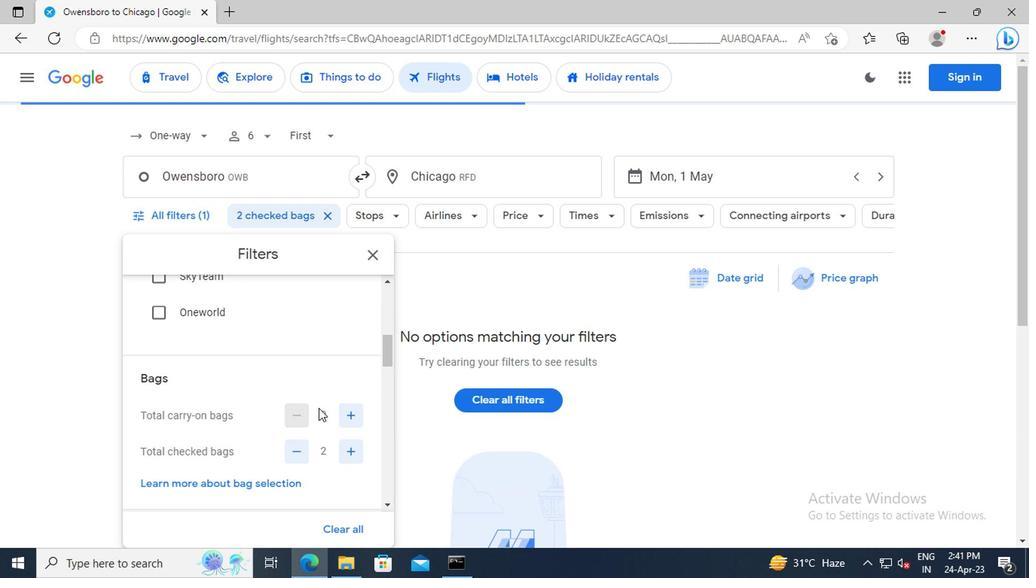 
Action: Mouse scrolled (314, 406) with delta (0, -1)
Screenshot: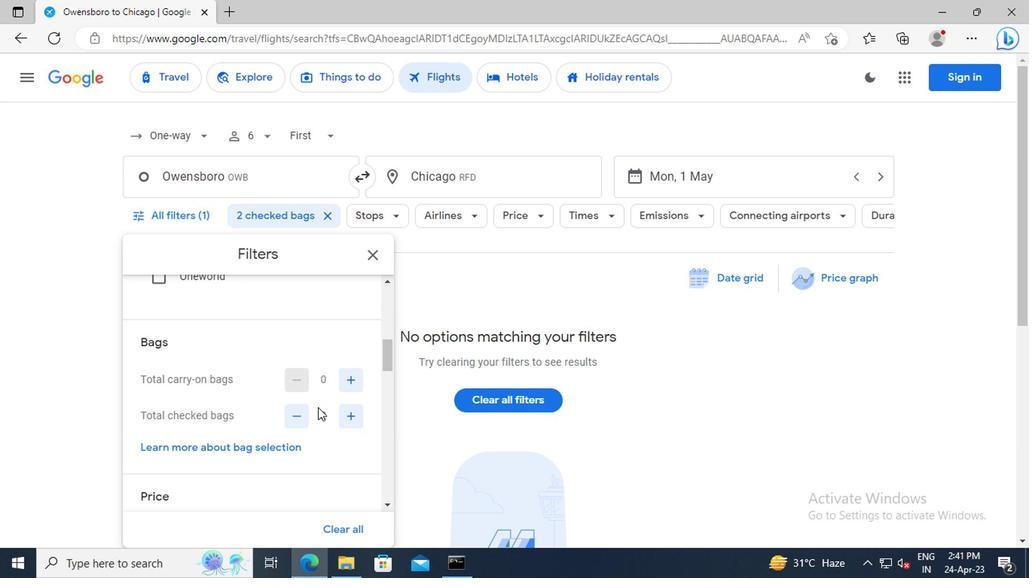 
Action: Mouse scrolled (314, 406) with delta (0, -1)
Screenshot: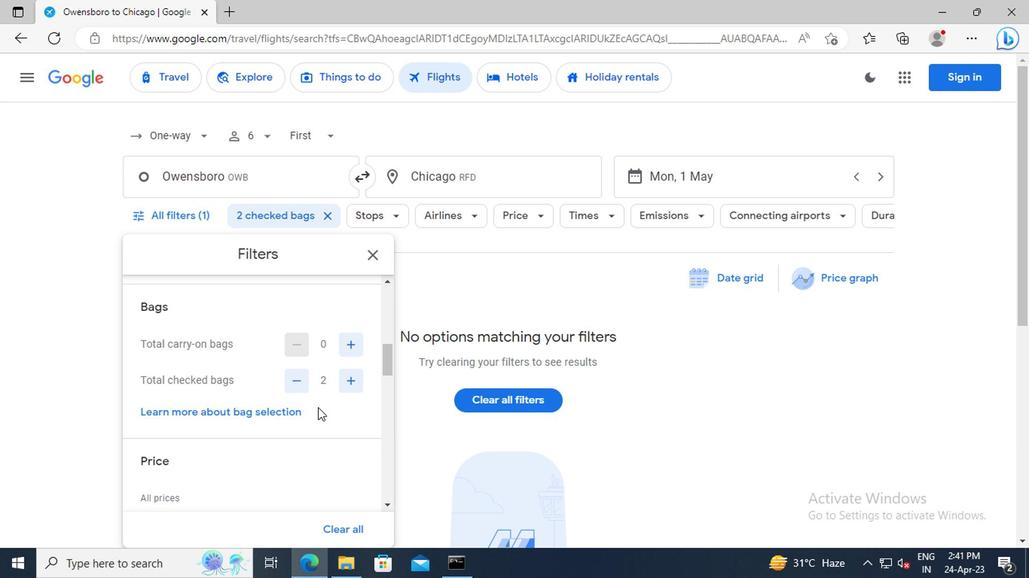 
Action: Mouse scrolled (314, 406) with delta (0, -1)
Screenshot: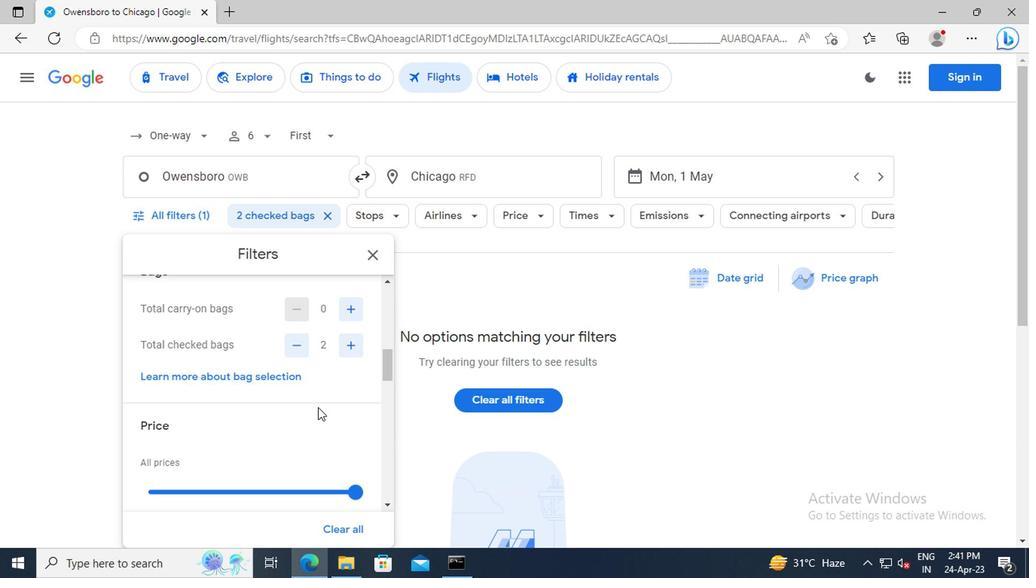 
Action: Mouse scrolled (314, 406) with delta (0, -1)
Screenshot: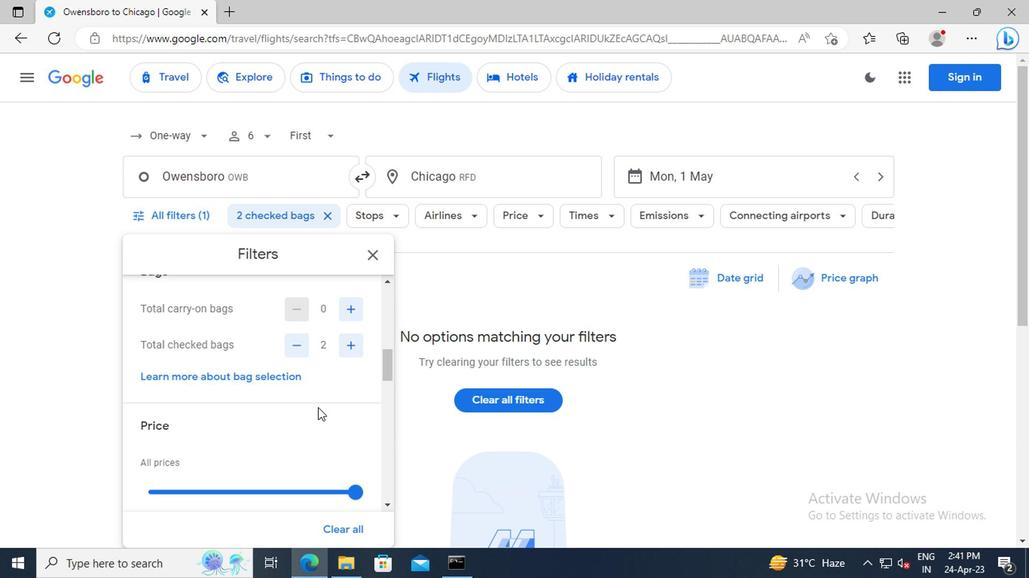 
Action: Mouse moved to (343, 420)
Screenshot: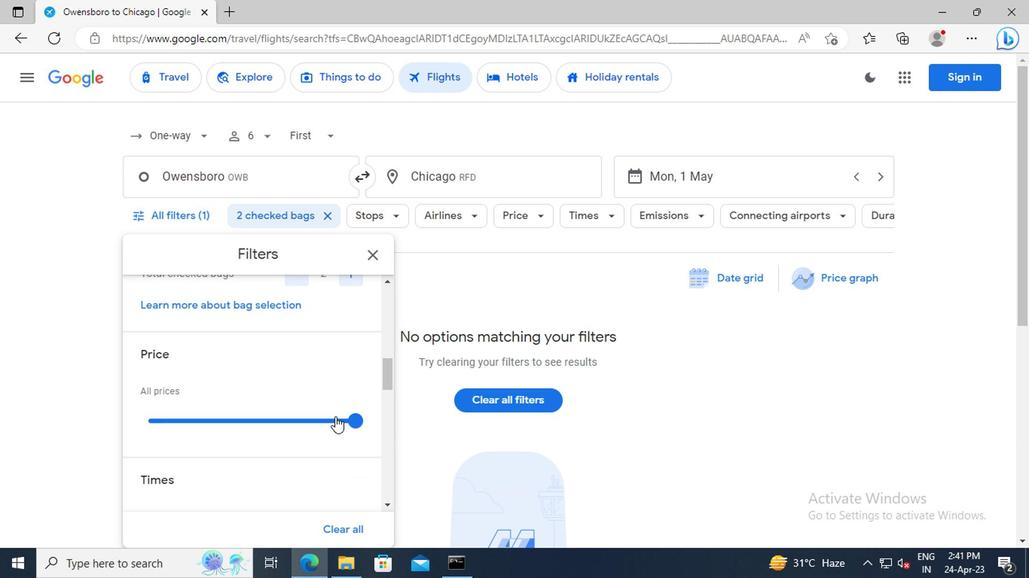 
Action: Mouse pressed left at (343, 420)
Screenshot: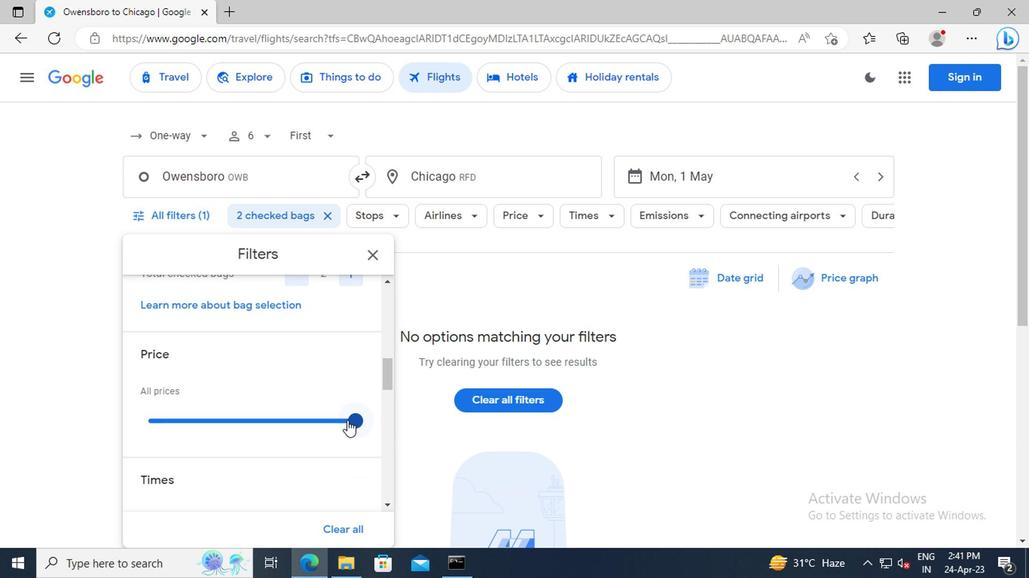 
Action: Mouse moved to (320, 388)
Screenshot: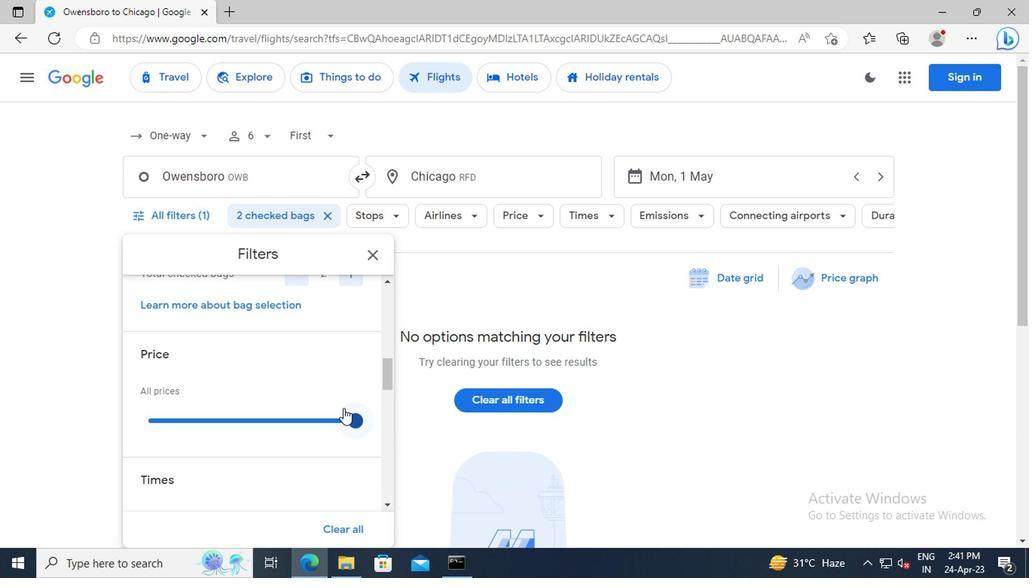 
Action: Mouse scrolled (320, 387) with delta (0, 0)
Screenshot: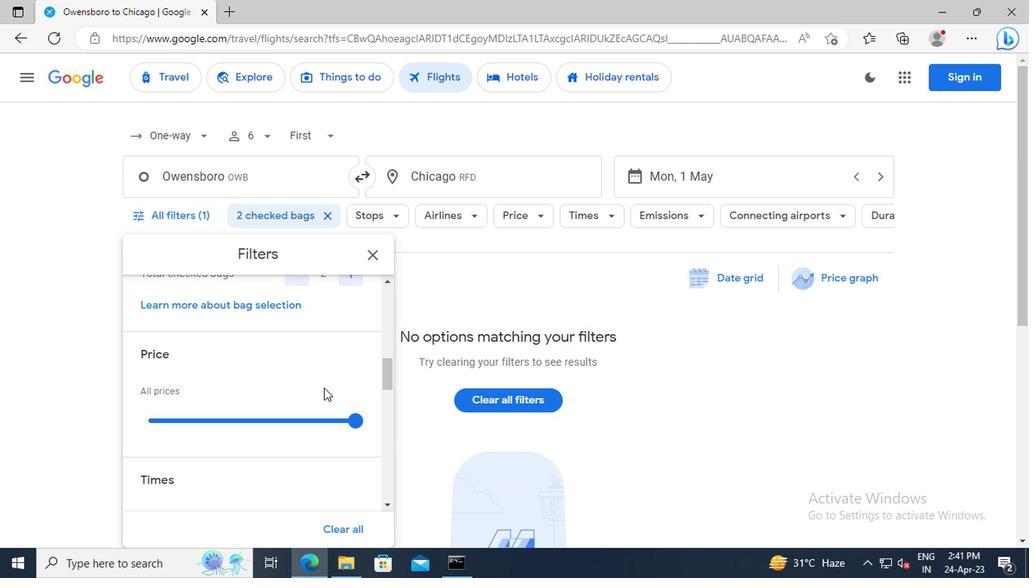
Action: Mouse scrolled (320, 387) with delta (0, 0)
Screenshot: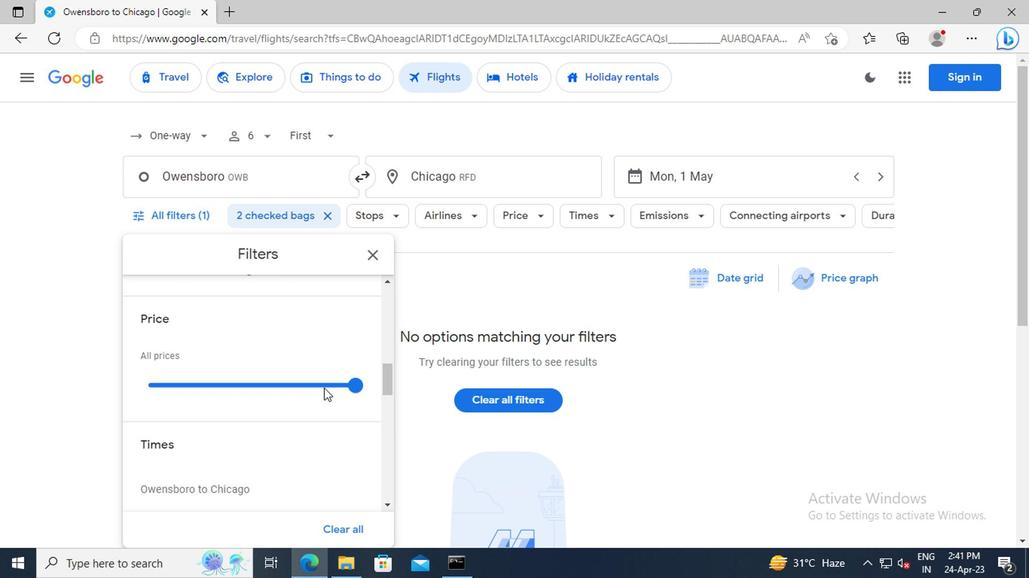 
Action: Mouse scrolled (320, 387) with delta (0, 0)
Screenshot: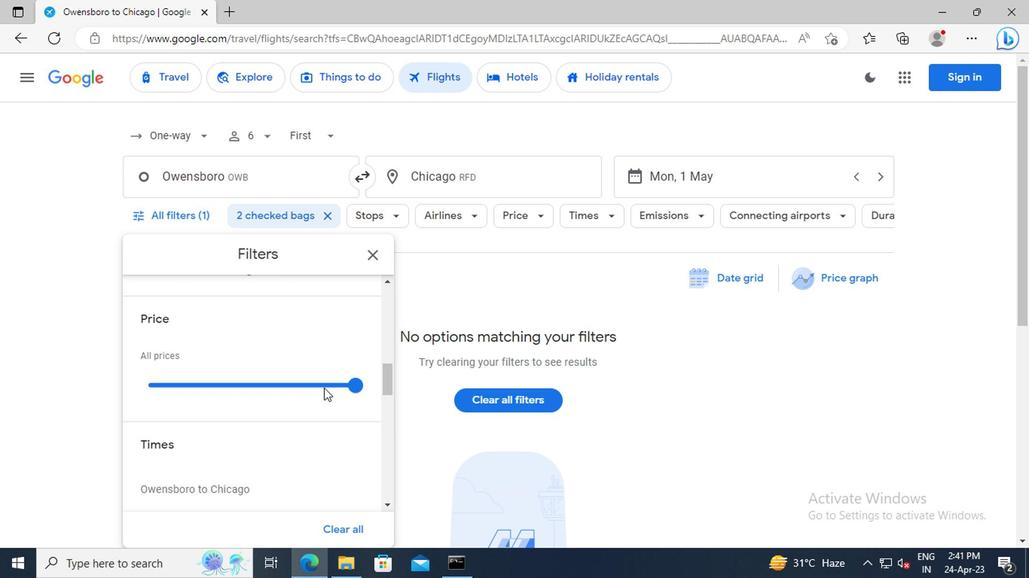 
Action: Mouse scrolled (320, 387) with delta (0, 0)
Screenshot: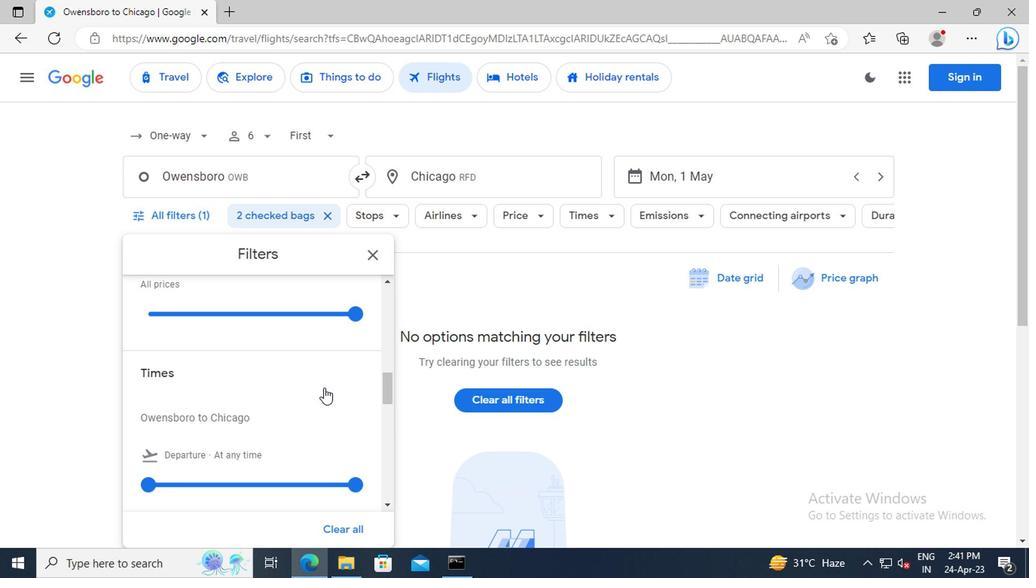 
Action: Mouse scrolled (320, 387) with delta (0, 0)
Screenshot: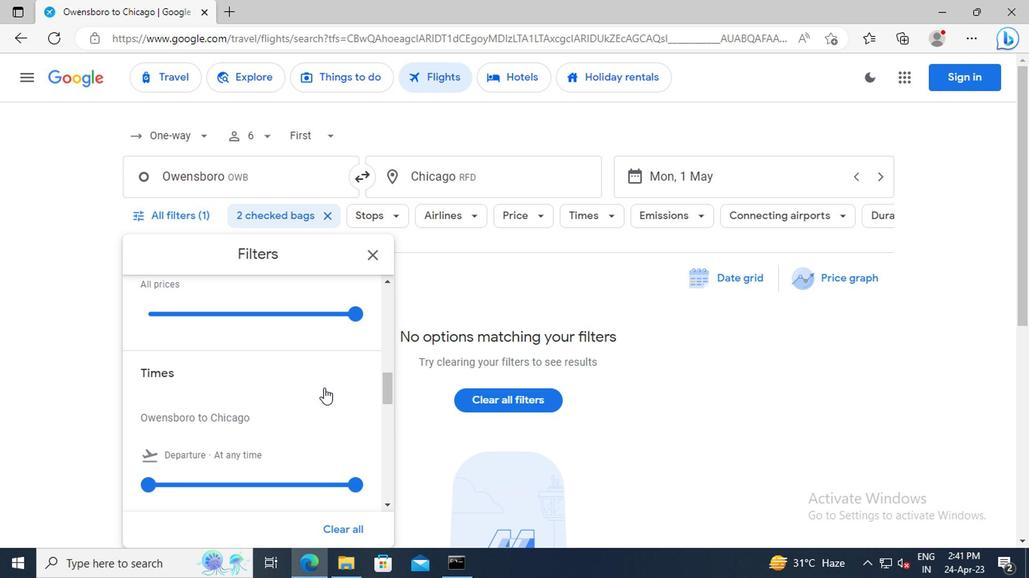 
Action: Mouse moved to (138, 417)
Screenshot: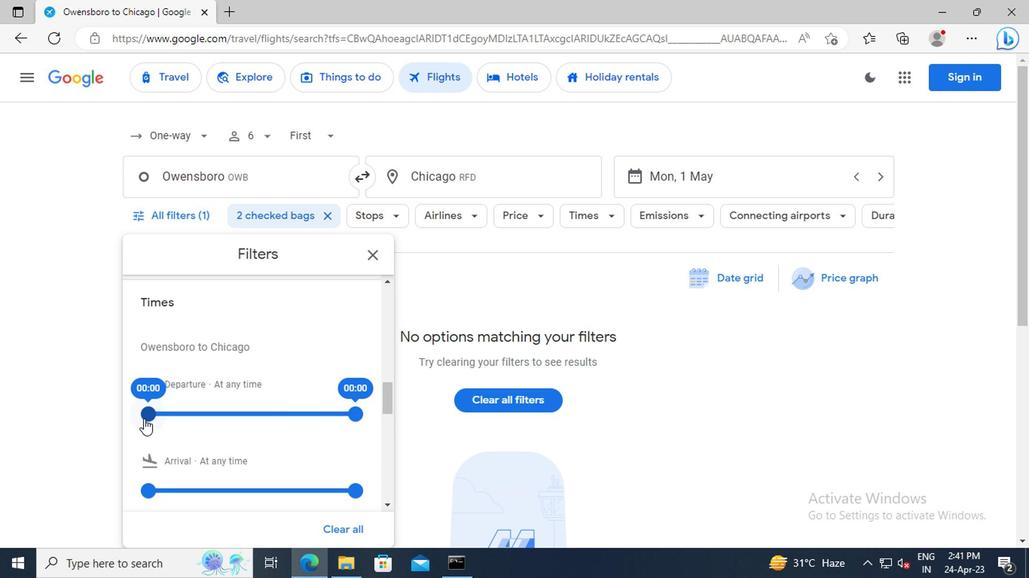 
Action: Mouse pressed left at (138, 417)
Screenshot: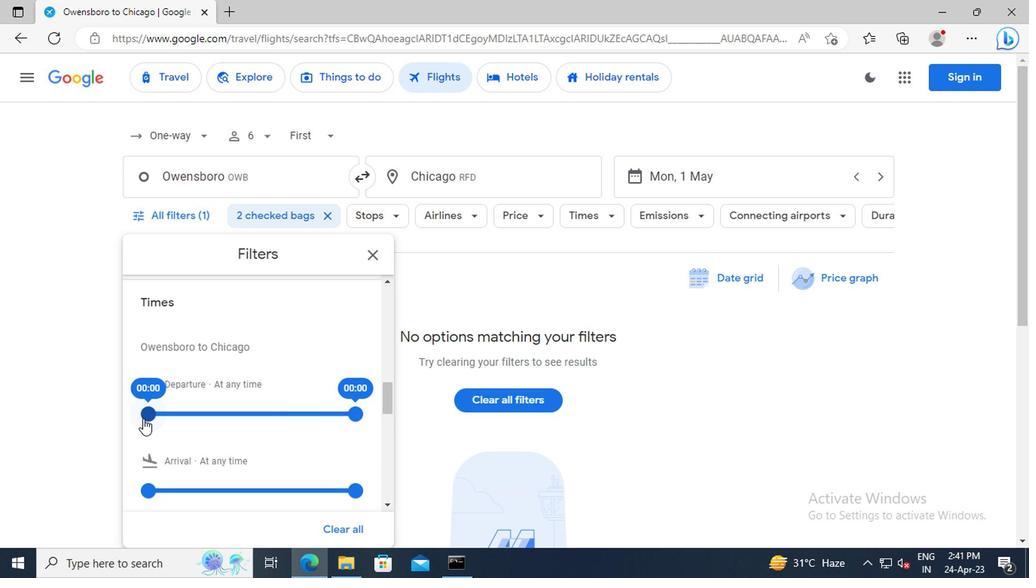 
Action: Mouse moved to (350, 417)
Screenshot: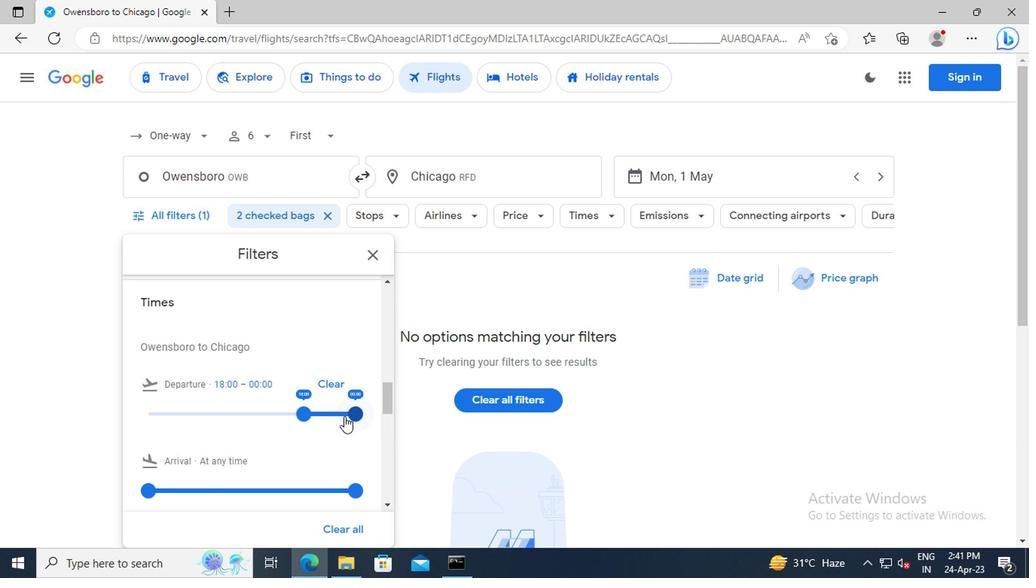 
Action: Mouse pressed left at (350, 417)
Screenshot: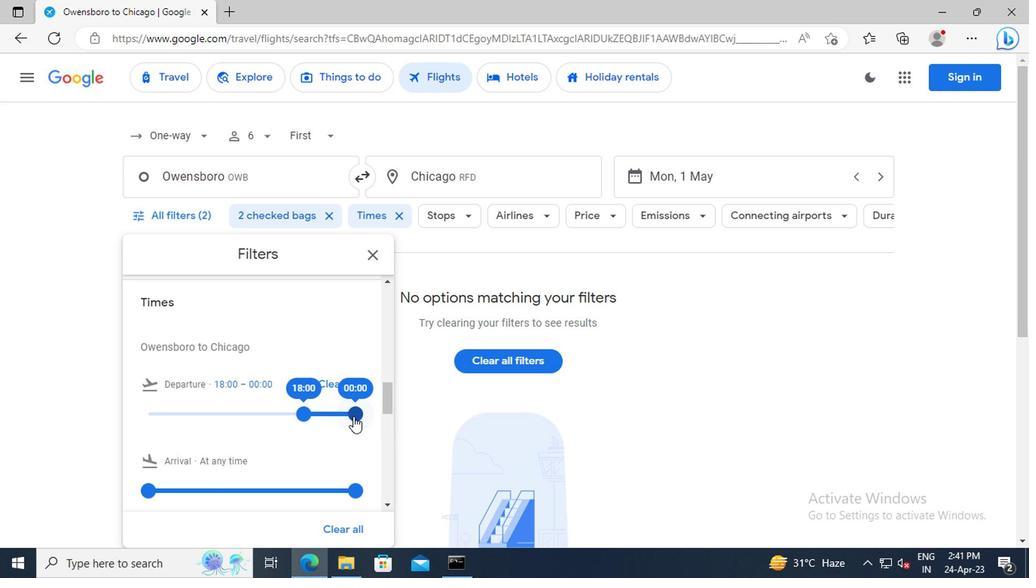 
Action: Mouse moved to (369, 258)
Screenshot: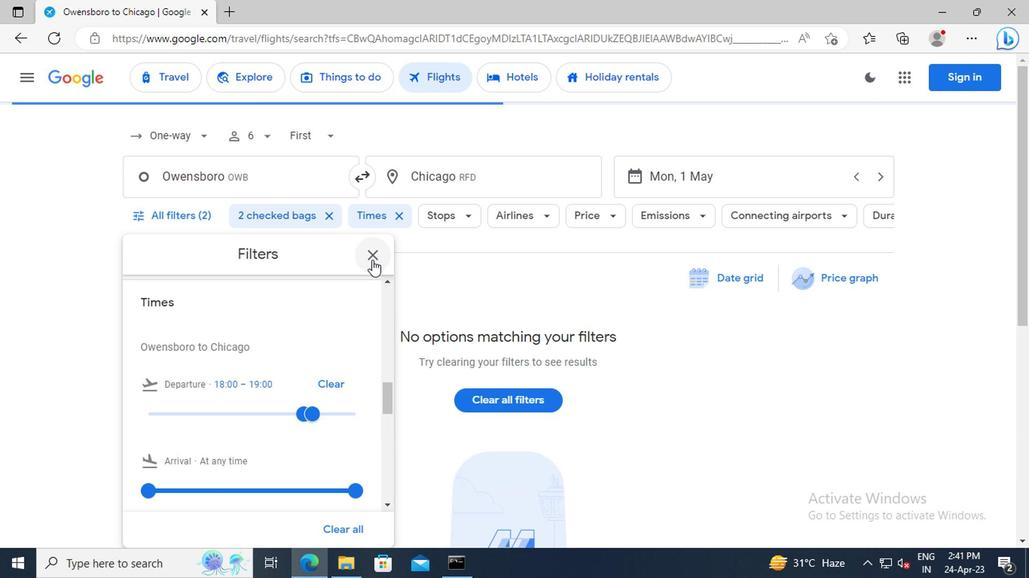 
Action: Mouse pressed left at (369, 258)
Screenshot: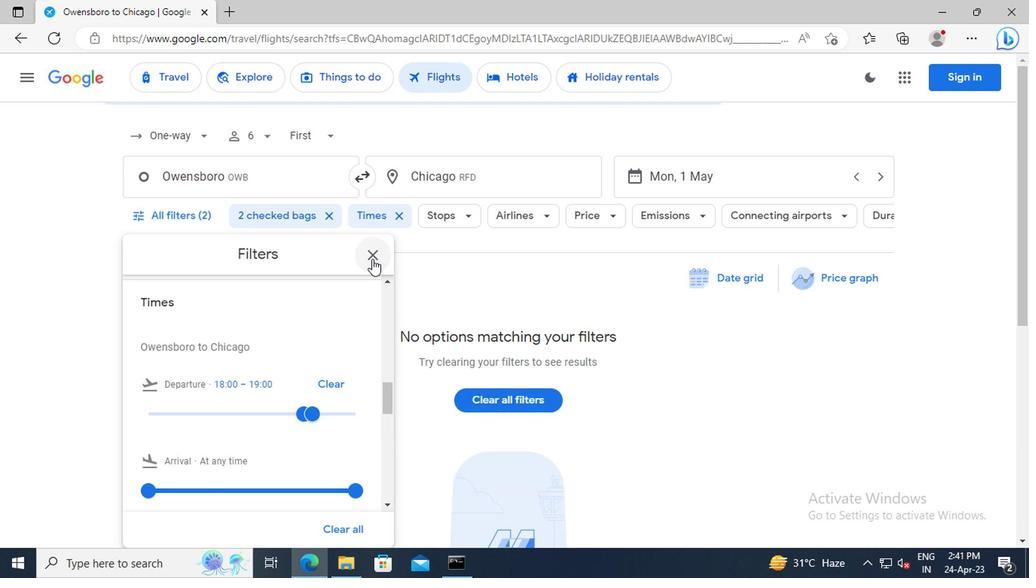 
